 Task: Add an event with the title Second Client Appreciation Networking Reception, date '2024/05/06', time 8:50 AM to 10:50 AMand add a description: The Interview with Aman is a structured and focused conversation aimed at assessing their qualifications, skills, and suitability for a specific job role or position within the organization. The interview provides an opportunity for the hiring team to gather valuable information about the candidate's experience, abilities, and potential cultural fit., put the event into Blue category . Add location for the event as: 654 Calle de Alcalá, Madrid, Spain, logged in from the account softage.9@softage.netand send the event invitation to softage.2@softage.net with CC to  softage.3@softage.net. Set a reminder for the event 15 minutes before
Action: Mouse moved to (93, 116)
Screenshot: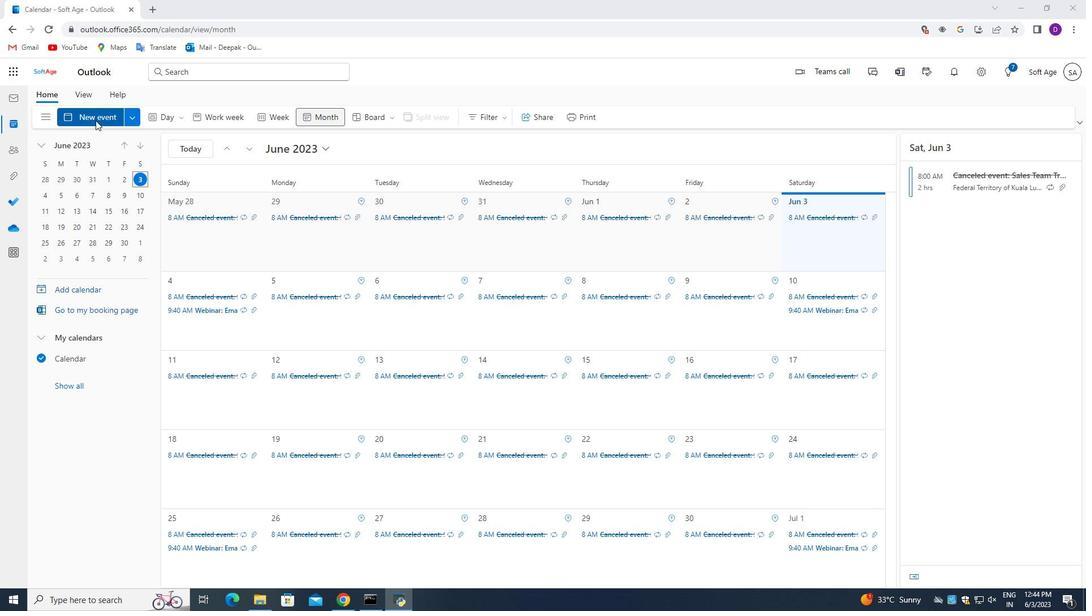 
Action: Mouse pressed left at (93, 116)
Screenshot: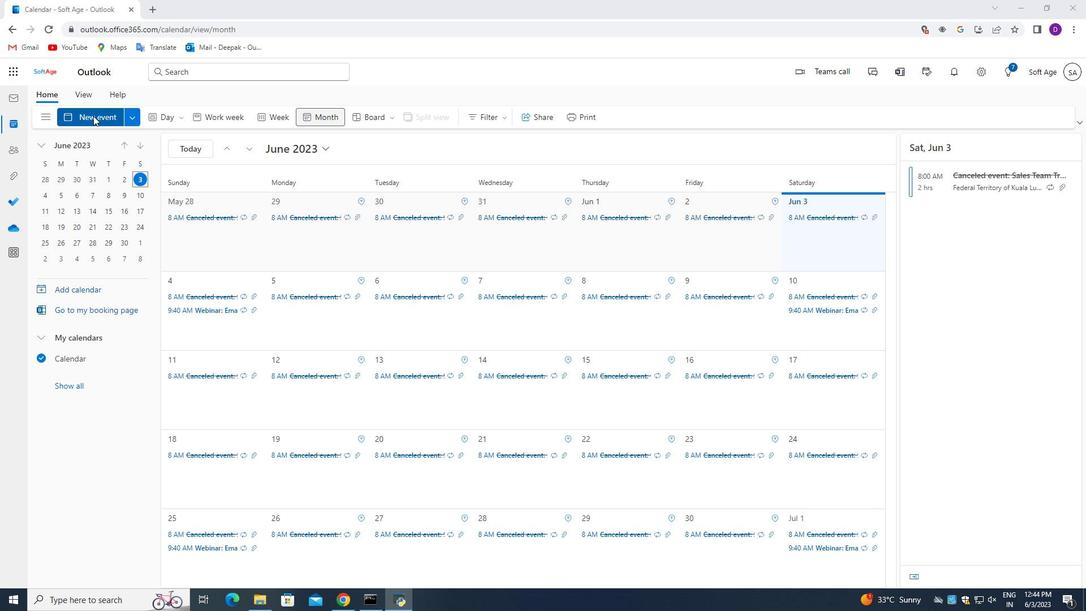 
Action: Mouse moved to (320, 194)
Screenshot: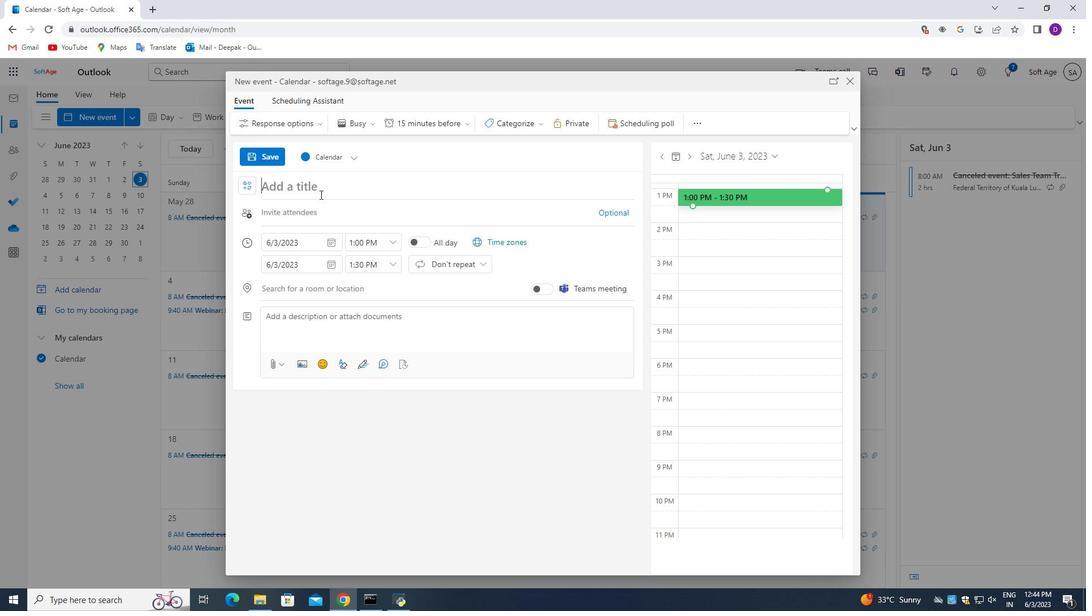 
Action: Mouse pressed left at (320, 194)
Screenshot: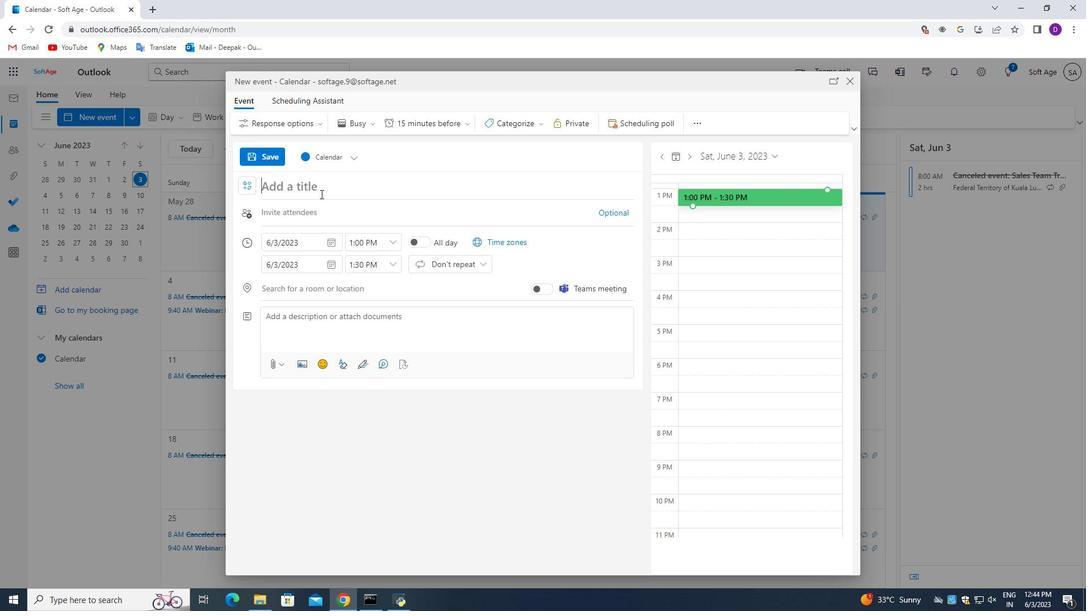 
Action: Mouse moved to (378, 394)
Screenshot: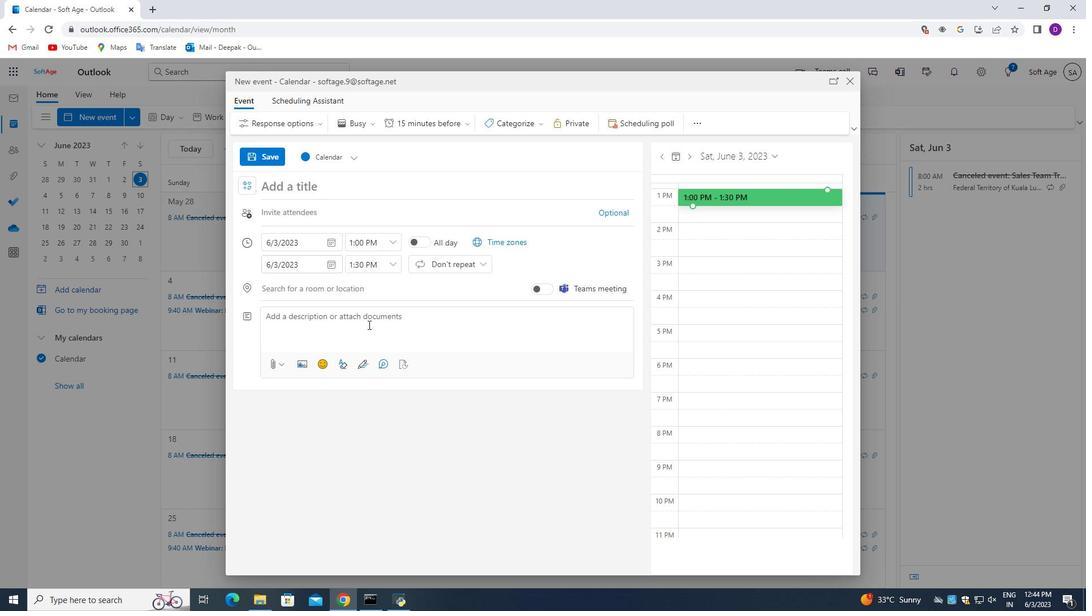 
Action: Key pressed <Key.shift_r>Second<Key.space><Key.shift_r>Cli
Screenshot: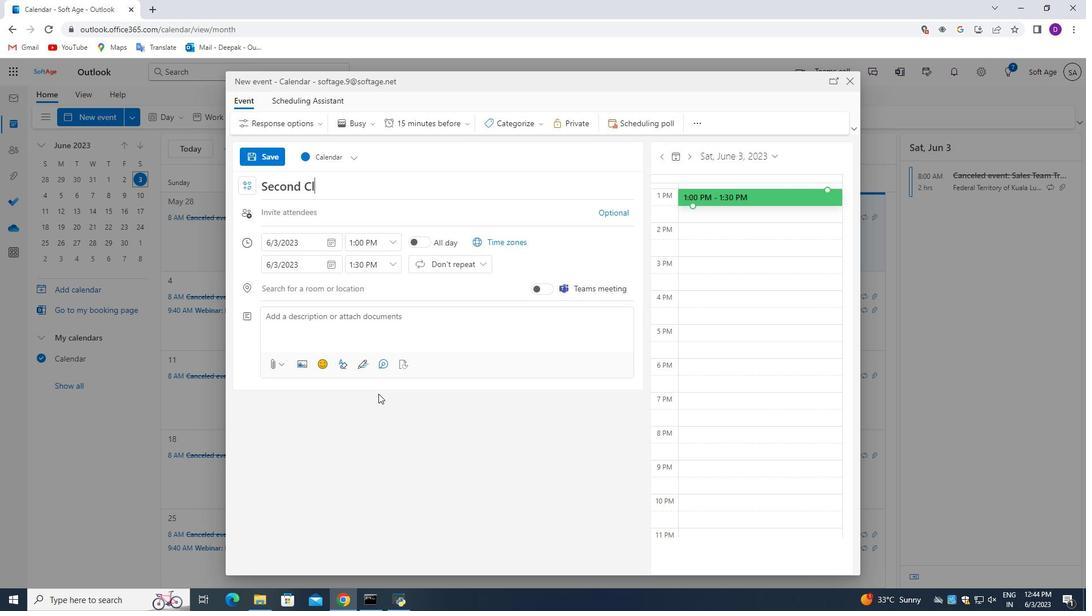 
Action: Mouse moved to (378, 394)
Screenshot: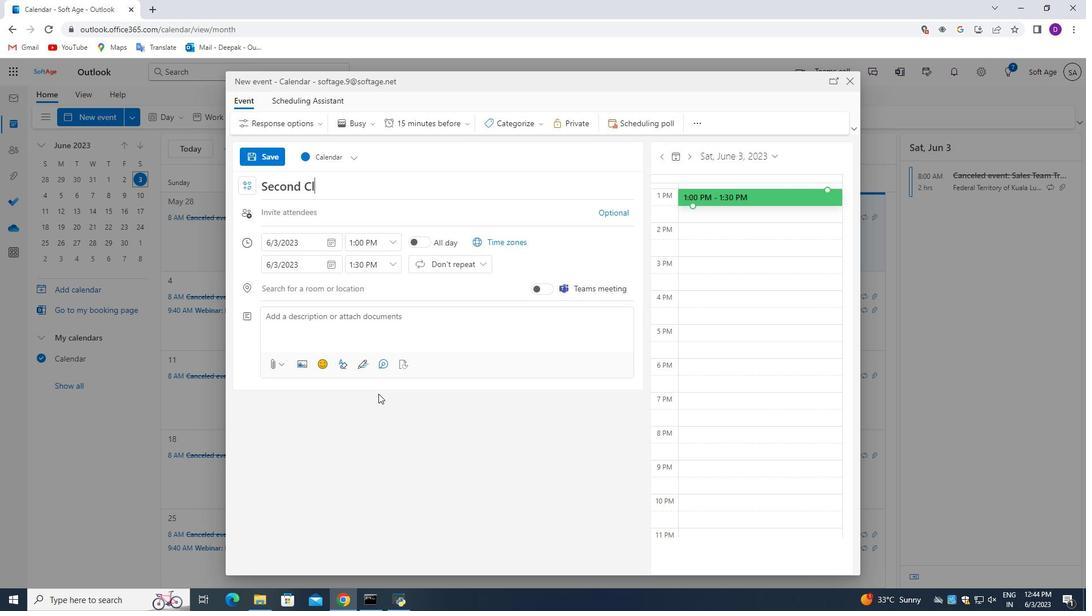 
Action: Key pressed n<Key.backspace>ent<Key.space><Key.shift_r>Appreciation<Key.space><Key.shift>Networking<Key.space><Key.shift_r>Reception
Screenshot: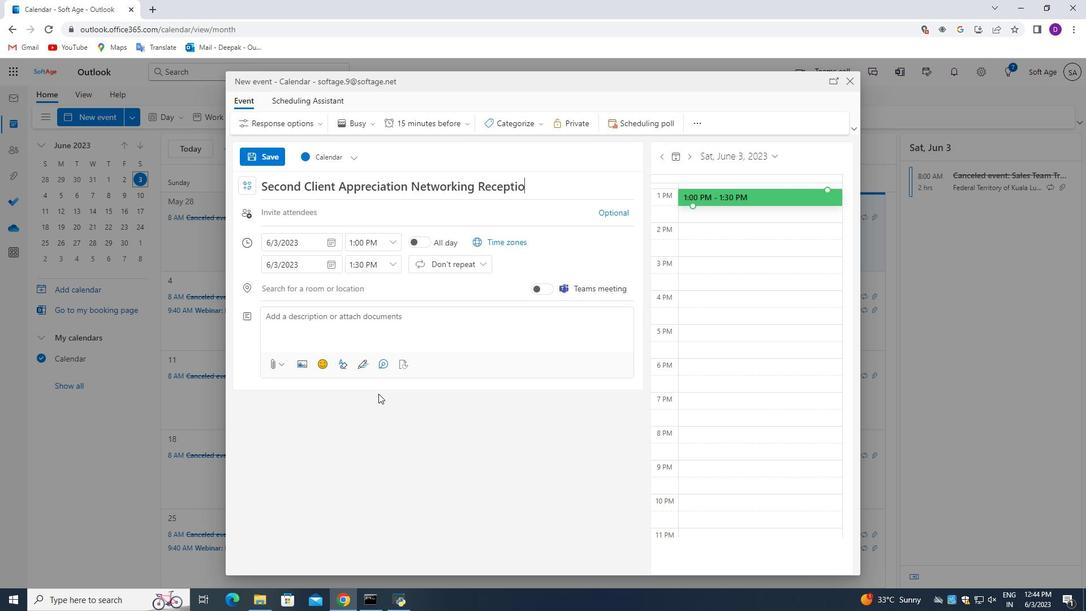 
Action: Mouse moved to (330, 245)
Screenshot: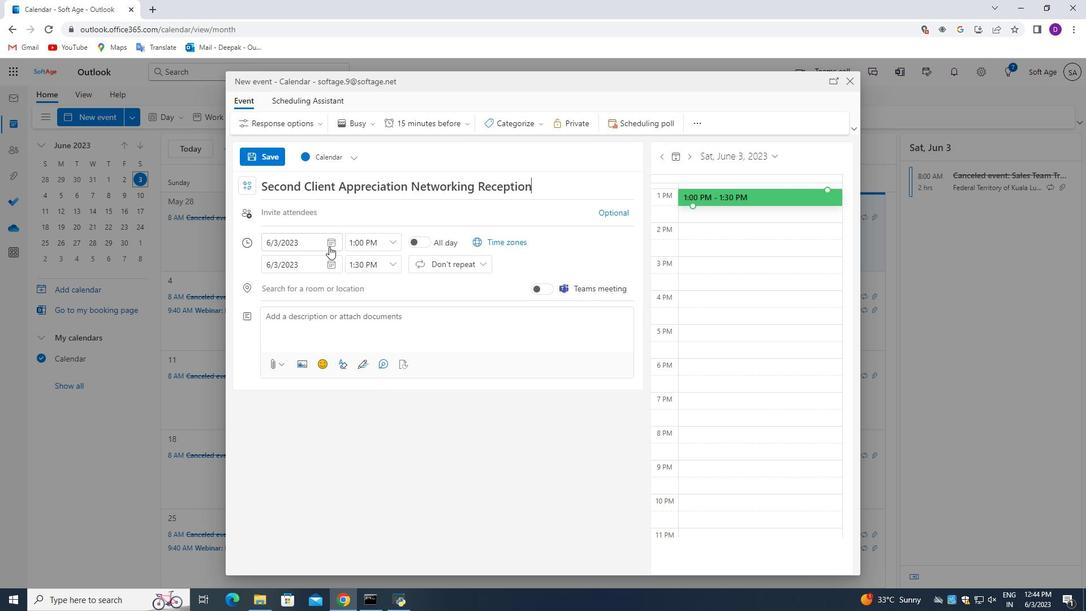 
Action: Mouse pressed left at (330, 245)
Screenshot: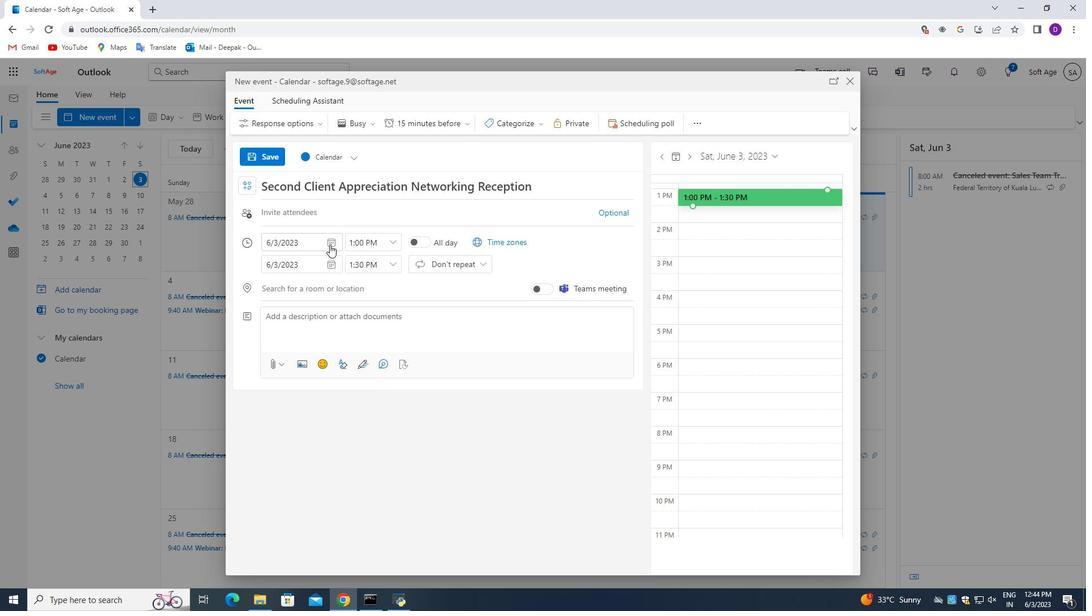 
Action: Mouse moved to (303, 268)
Screenshot: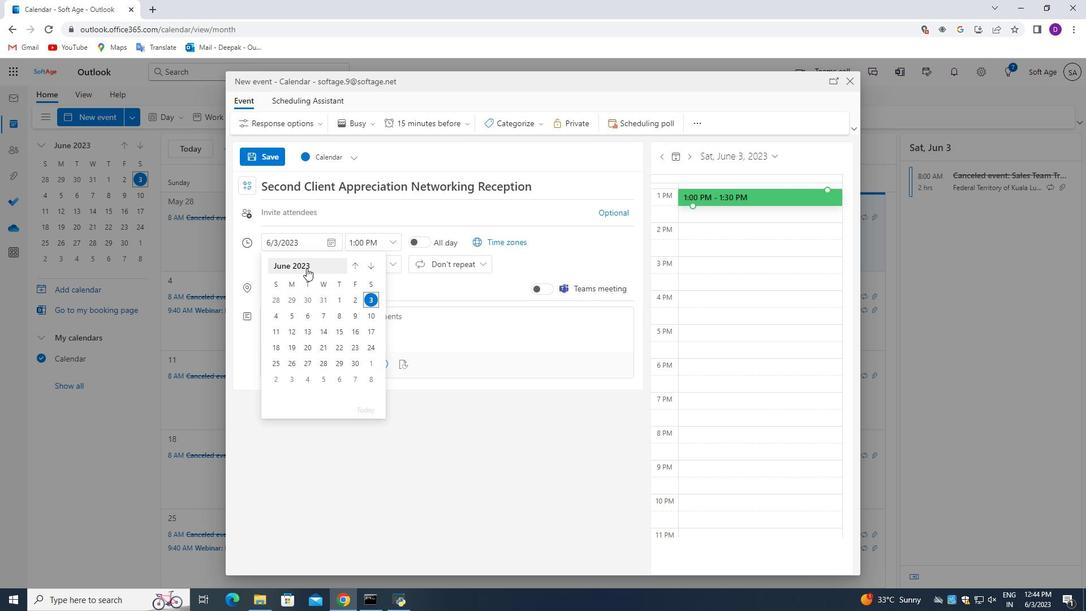 
Action: Mouse pressed left at (303, 268)
Screenshot: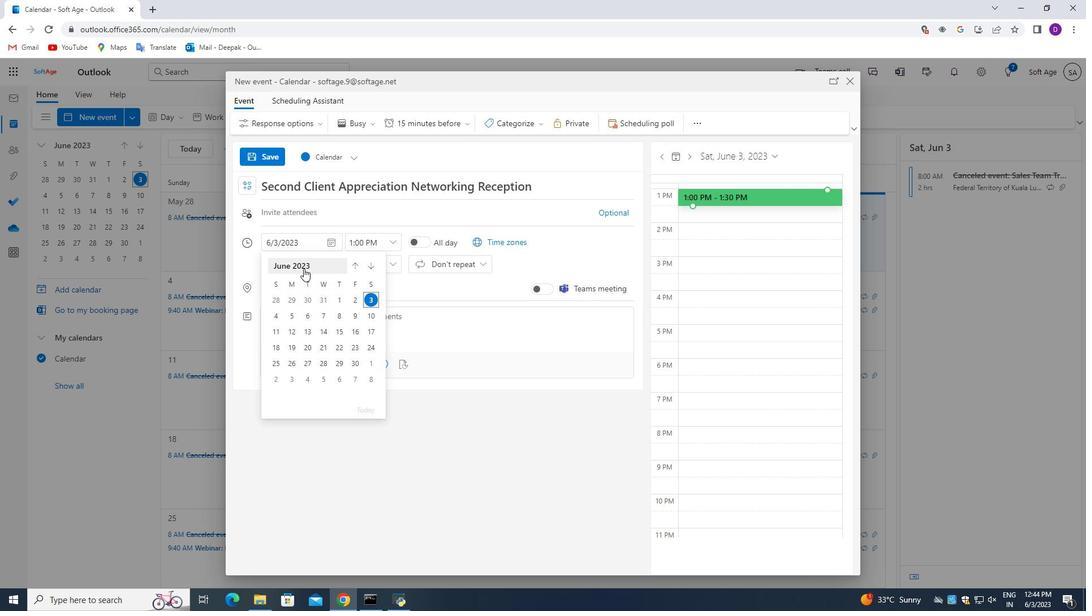 
Action: Mouse moved to (370, 268)
Screenshot: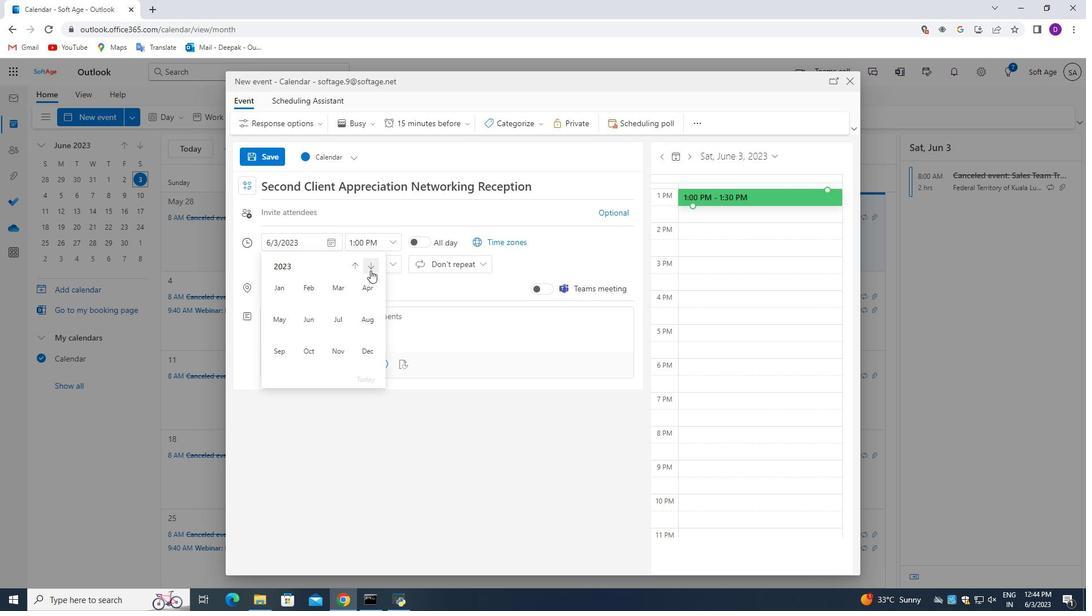 
Action: Mouse pressed left at (370, 268)
Screenshot: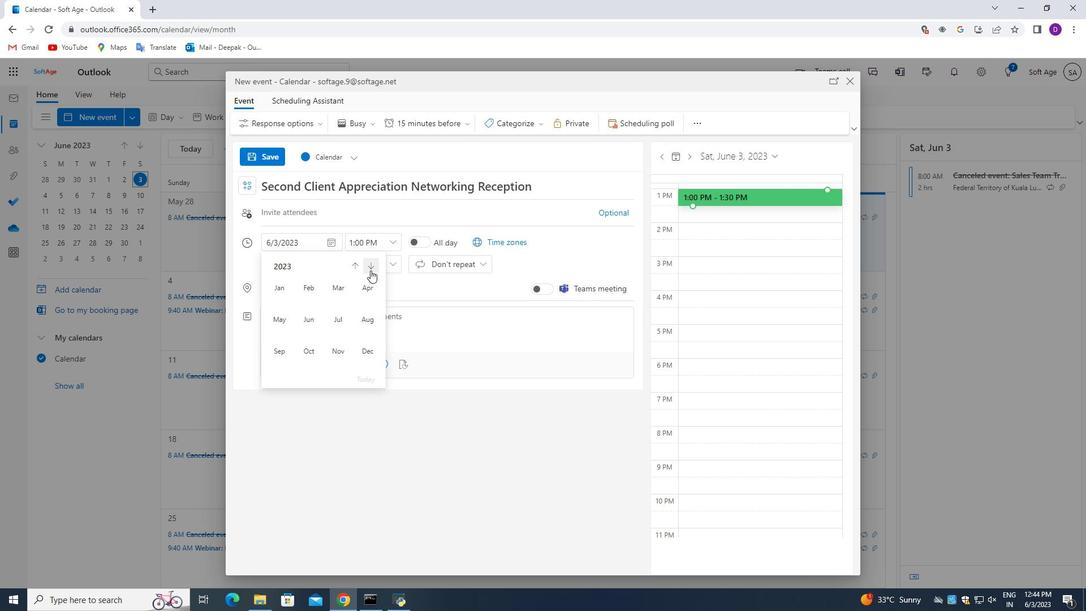 
Action: Mouse moved to (280, 320)
Screenshot: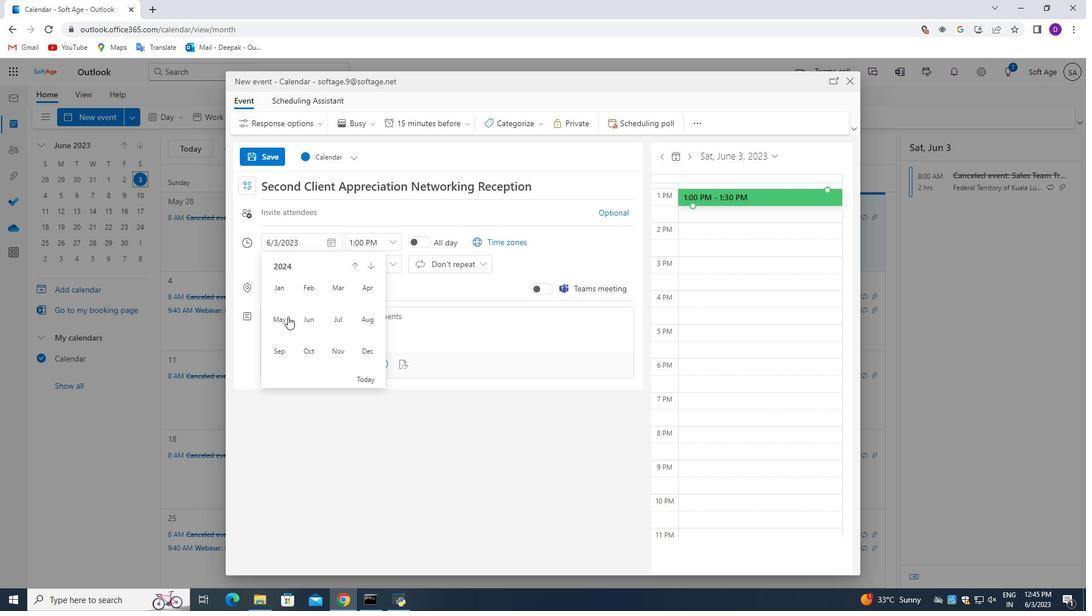 
Action: Mouse pressed left at (280, 320)
Screenshot: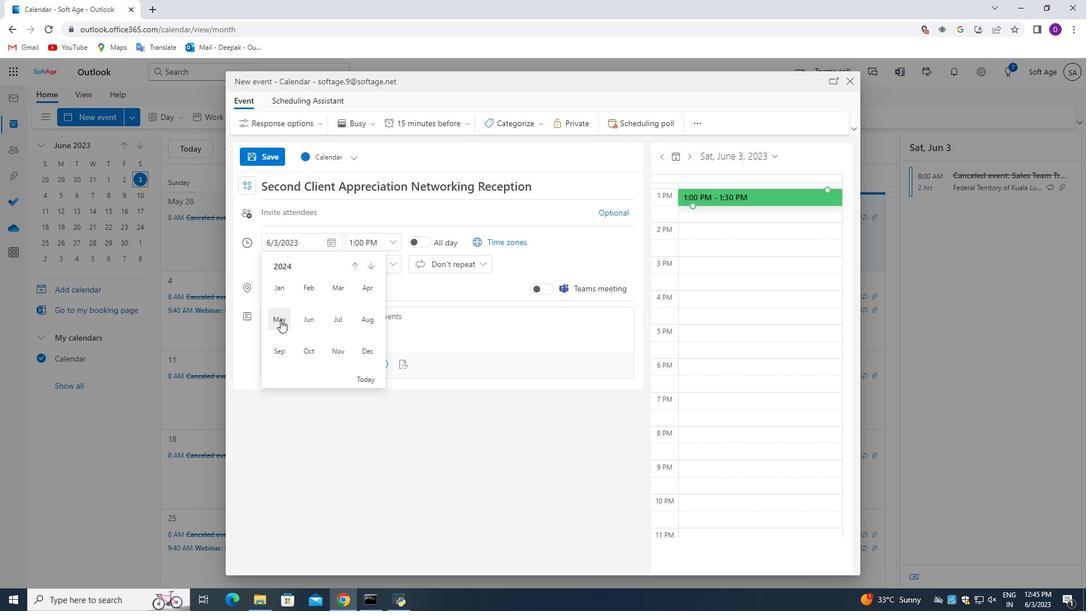 
Action: Mouse moved to (292, 318)
Screenshot: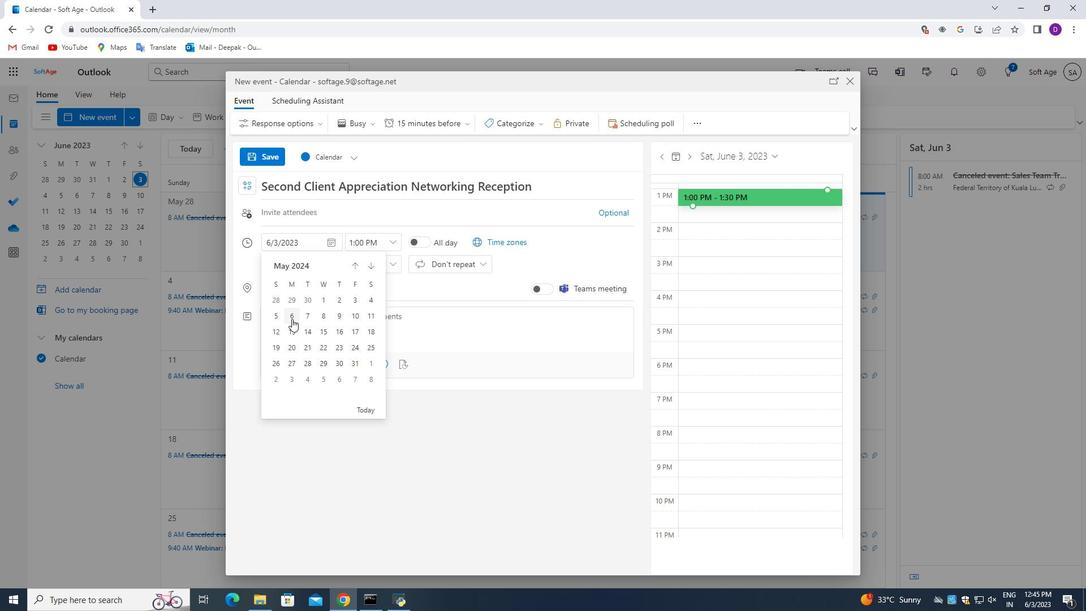 
Action: Mouse pressed left at (292, 318)
Screenshot: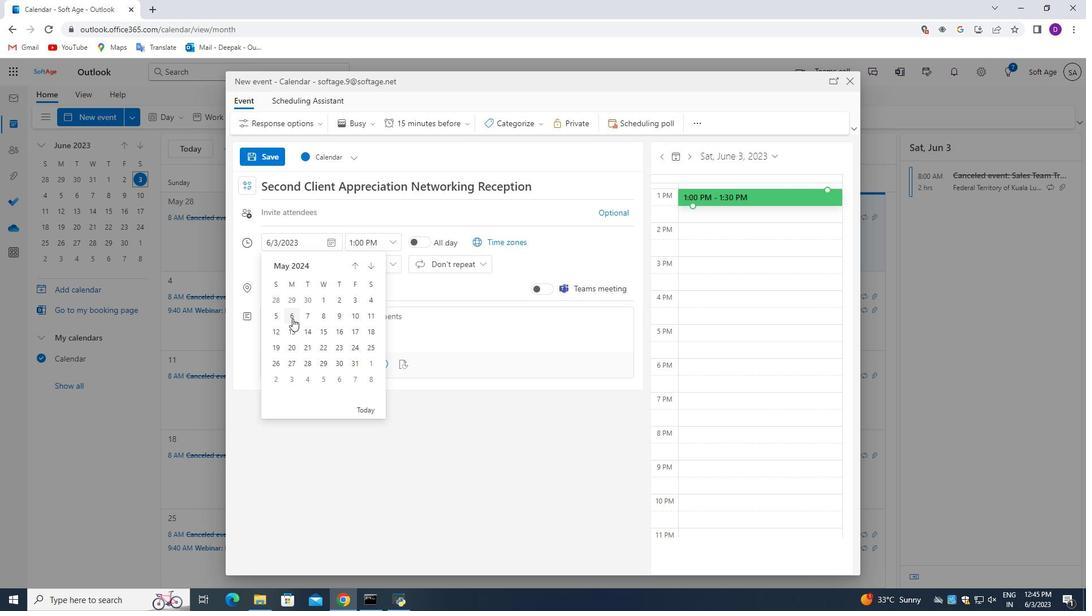 
Action: Mouse moved to (361, 242)
Screenshot: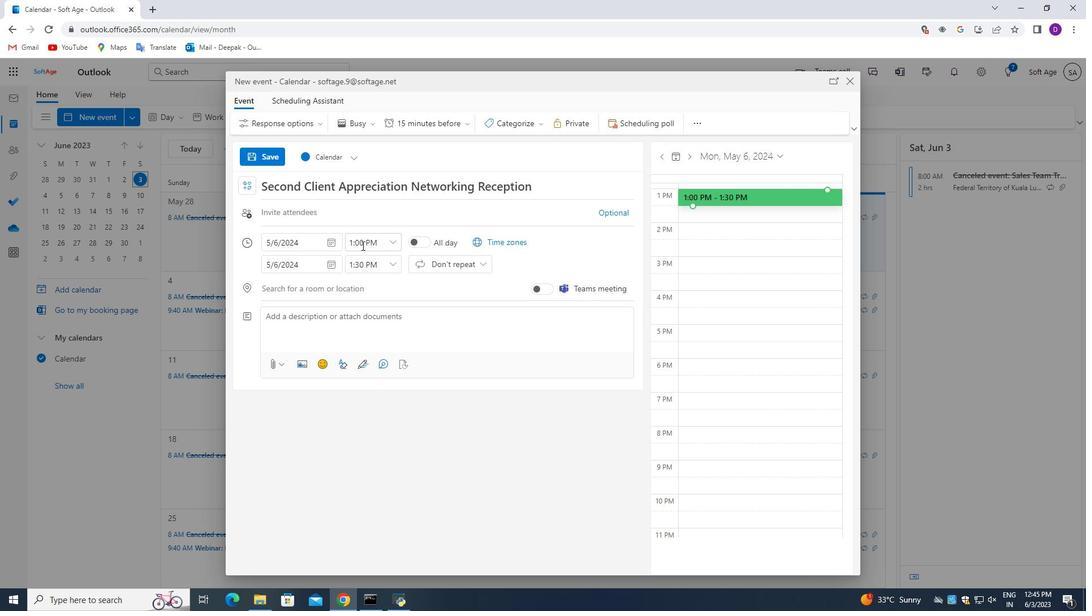 
Action: Mouse pressed left at (361, 242)
Screenshot: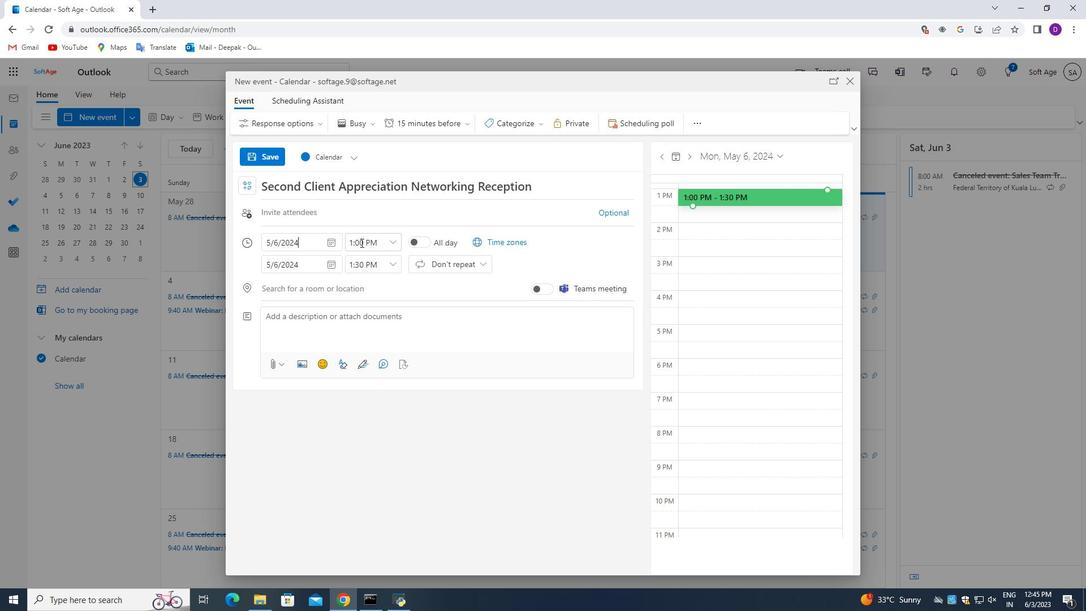 
Action: Mouse pressed left at (361, 242)
Screenshot: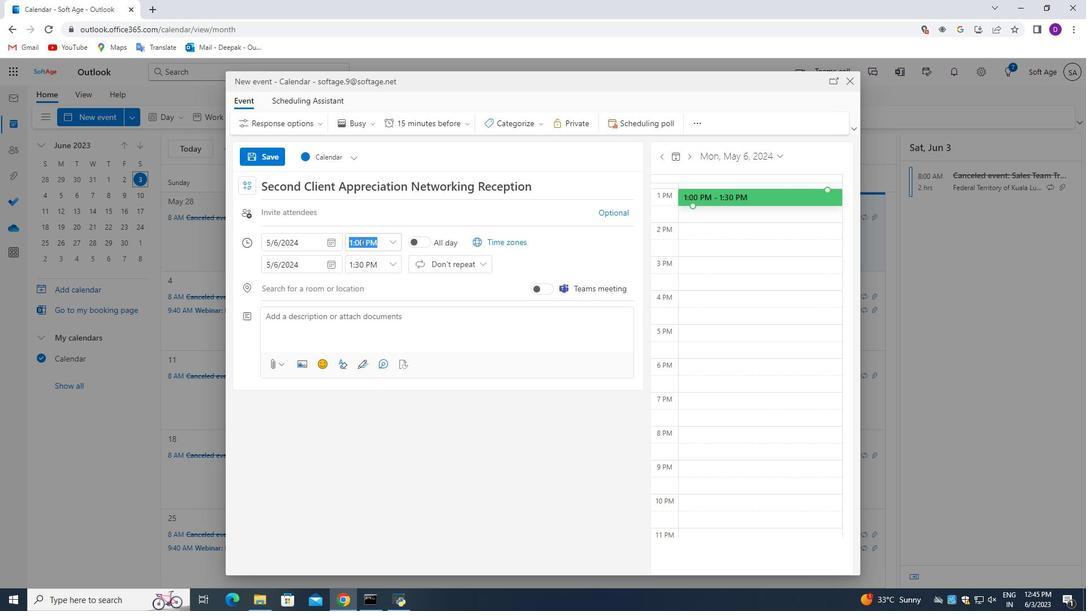 
Action: Mouse moved to (353, 243)
Screenshot: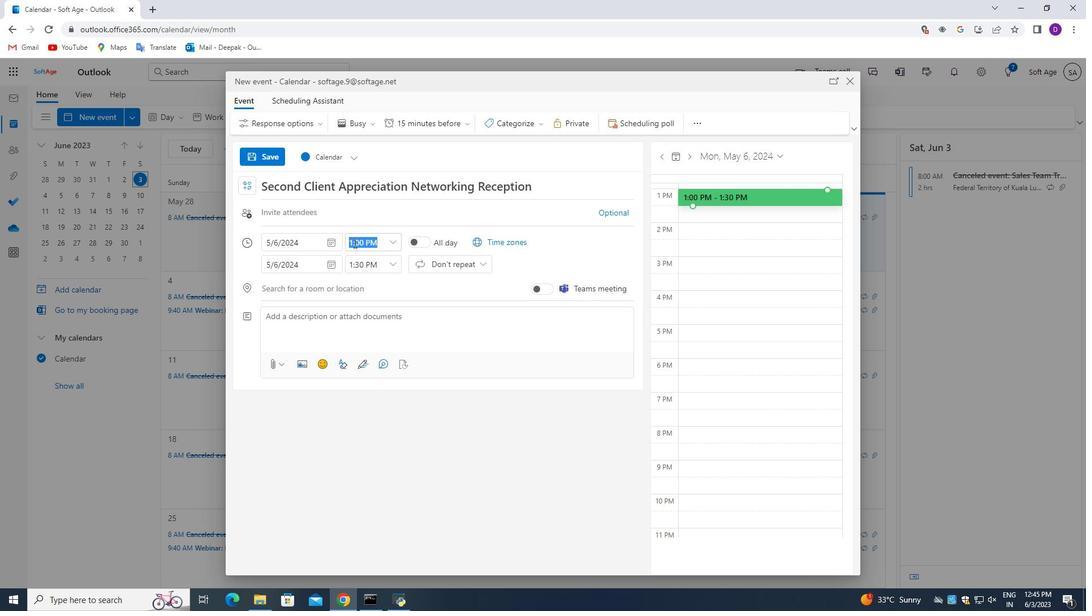 
Action: Mouse pressed left at (353, 243)
Screenshot: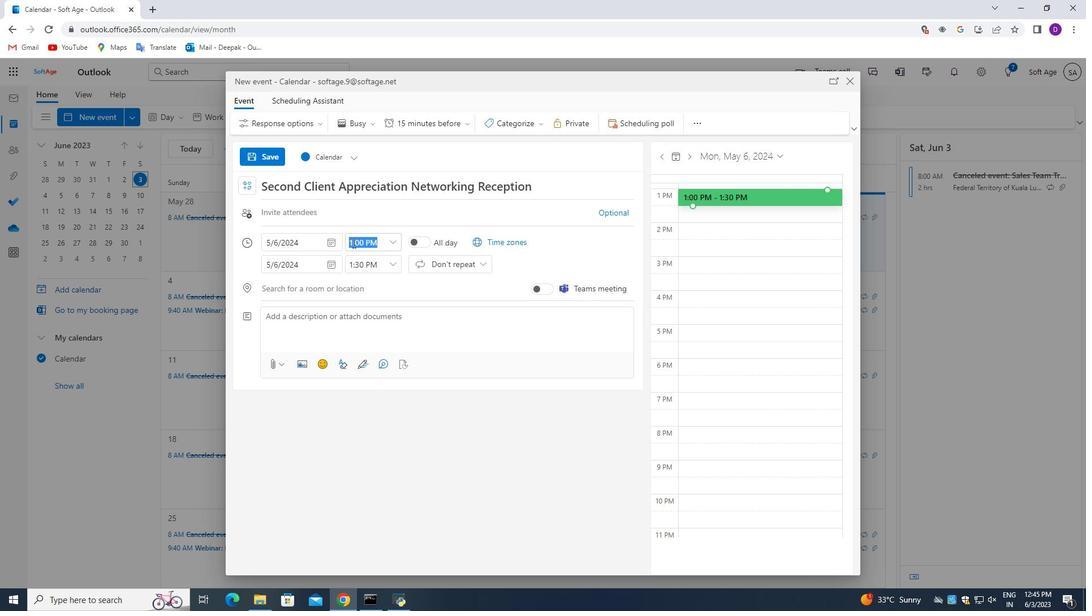 
Action: Mouse moved to (374, 259)
Screenshot: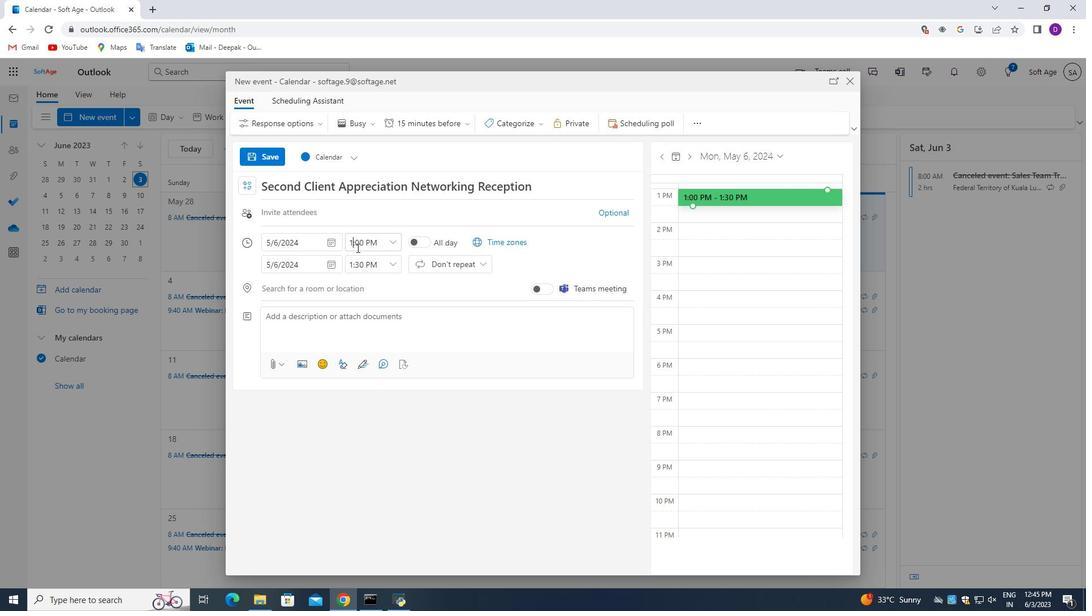
Action: Key pressed <Key.backspace>8
Screenshot: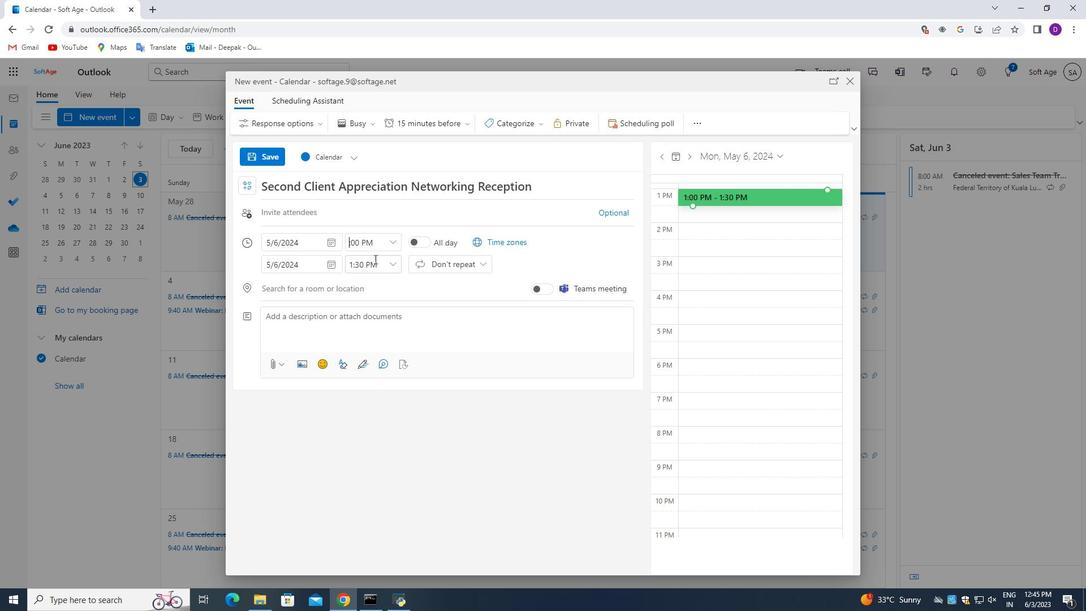 
Action: Mouse moved to (360, 243)
Screenshot: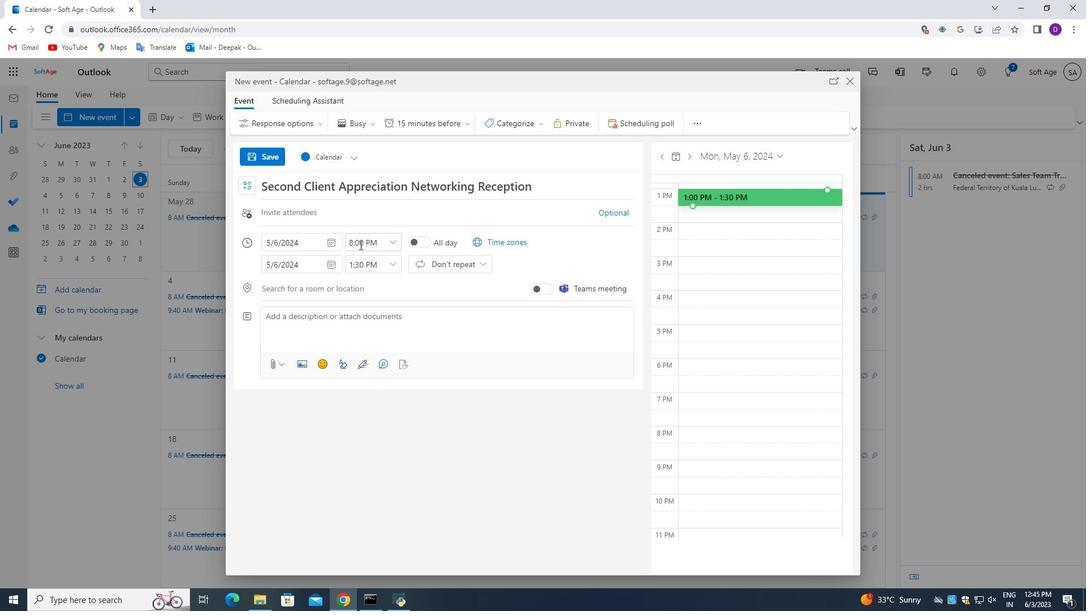 
Action: Mouse pressed left at (360, 243)
Screenshot: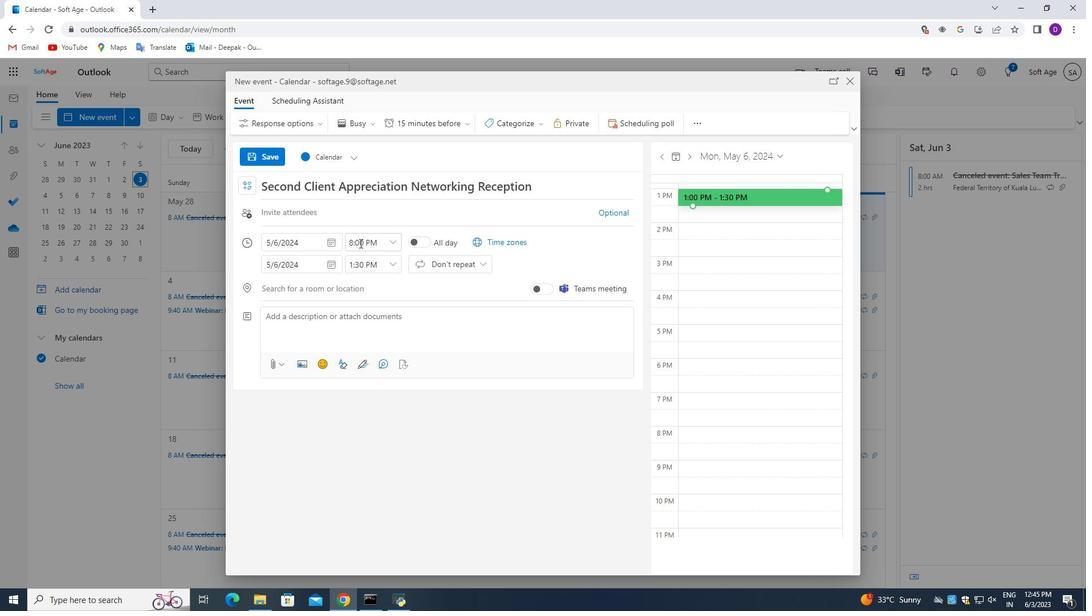 
Action: Mouse moved to (360, 242)
Screenshot: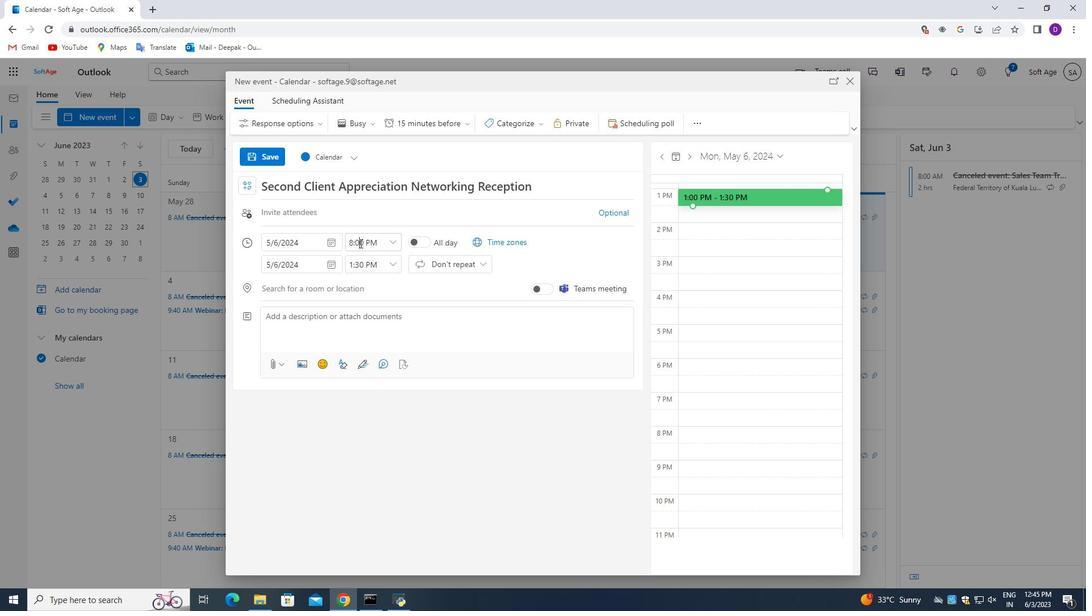
Action: Key pressed <Key.backspace>5
Screenshot: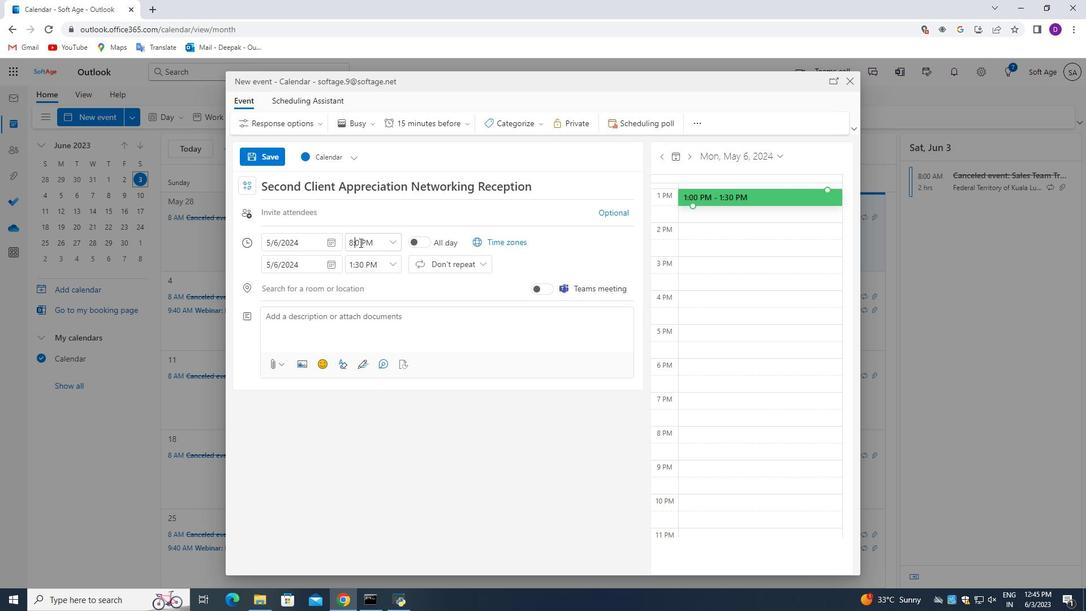 
Action: Mouse moved to (373, 242)
Screenshot: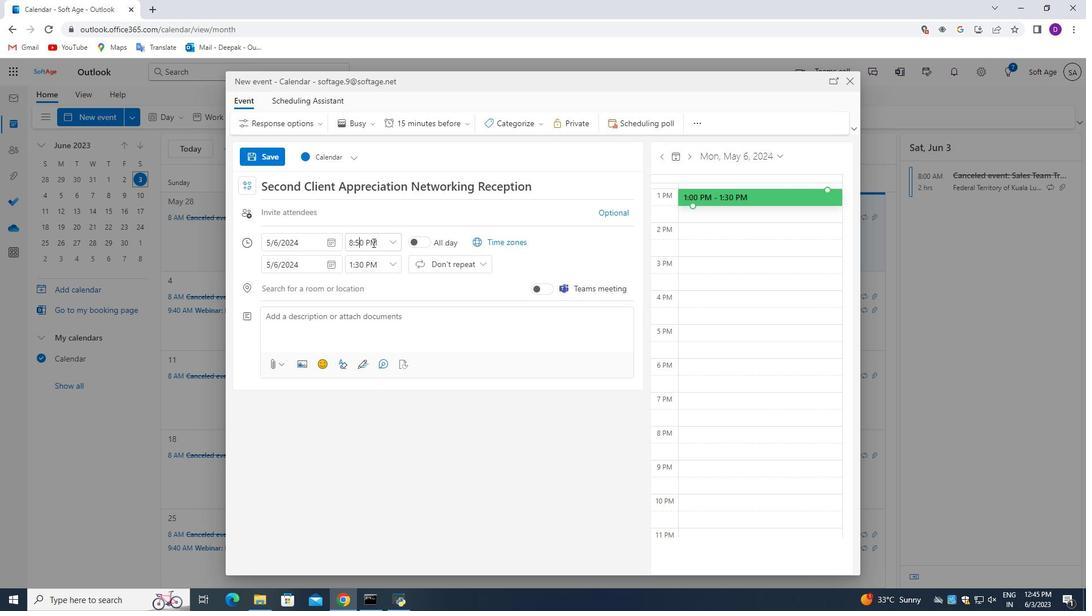 
Action: Mouse pressed left at (373, 242)
Screenshot: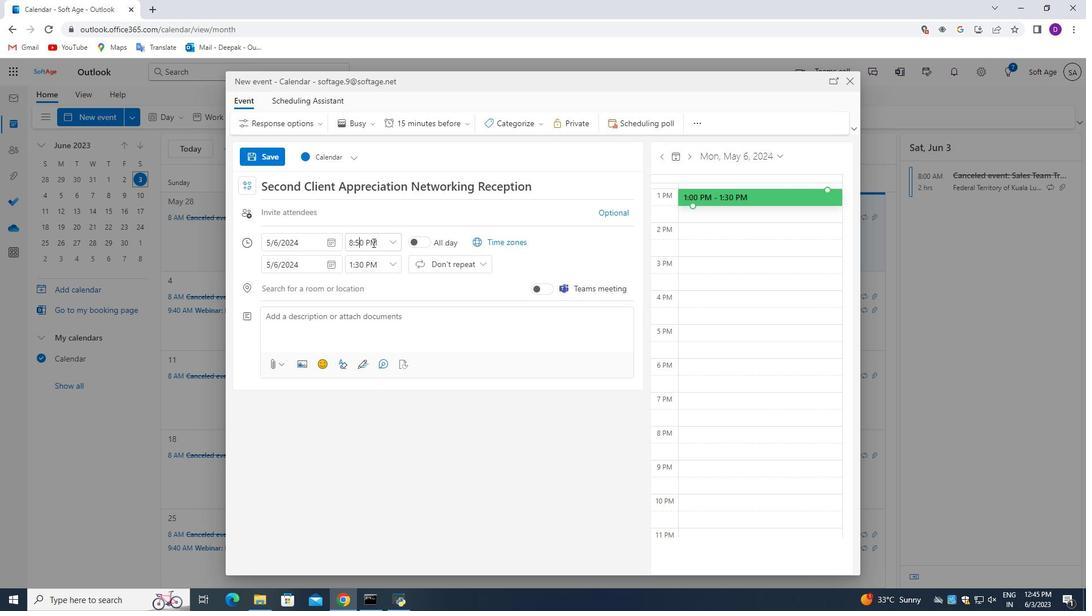 
Action: Key pressed <Key.backspace><Key.shift>A
Screenshot: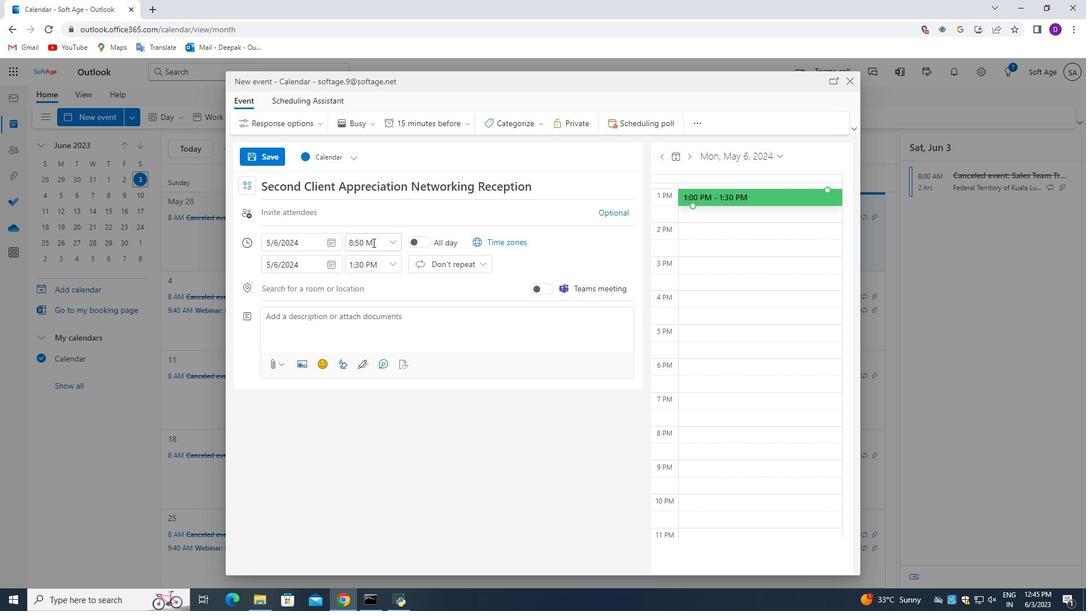 
Action: Mouse moved to (352, 264)
Screenshot: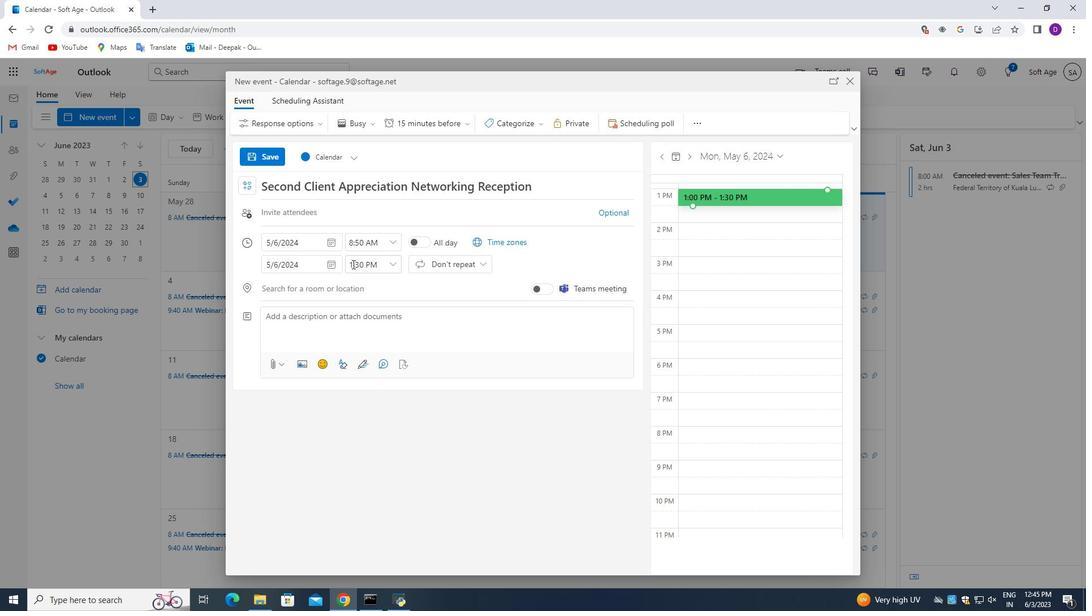 
Action: Mouse pressed left at (352, 264)
Screenshot: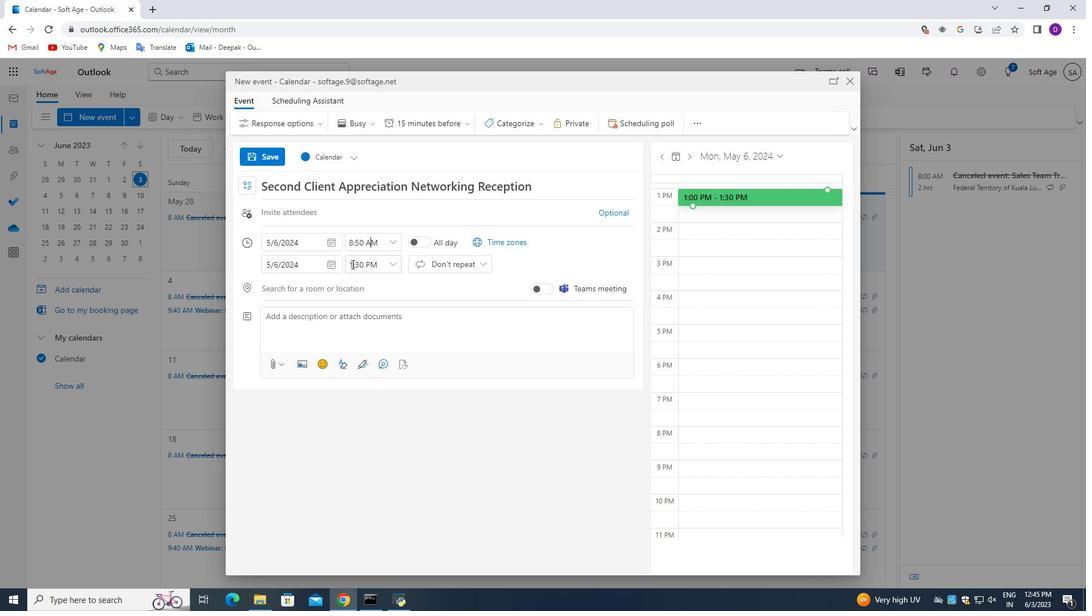 
Action: Mouse pressed left at (352, 264)
Screenshot: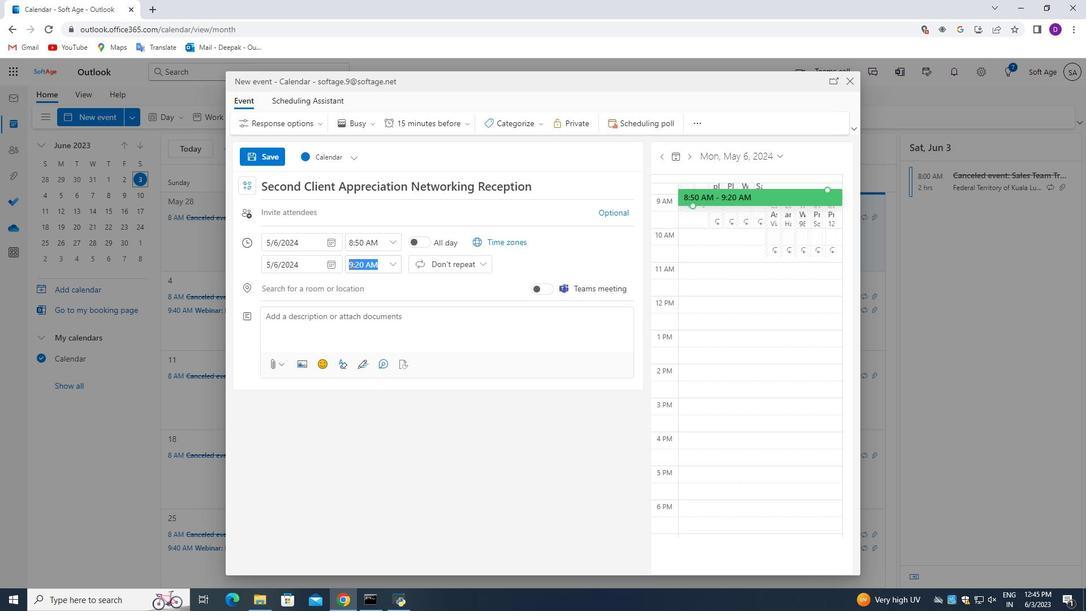 
Action: Mouse moved to (350, 262)
Screenshot: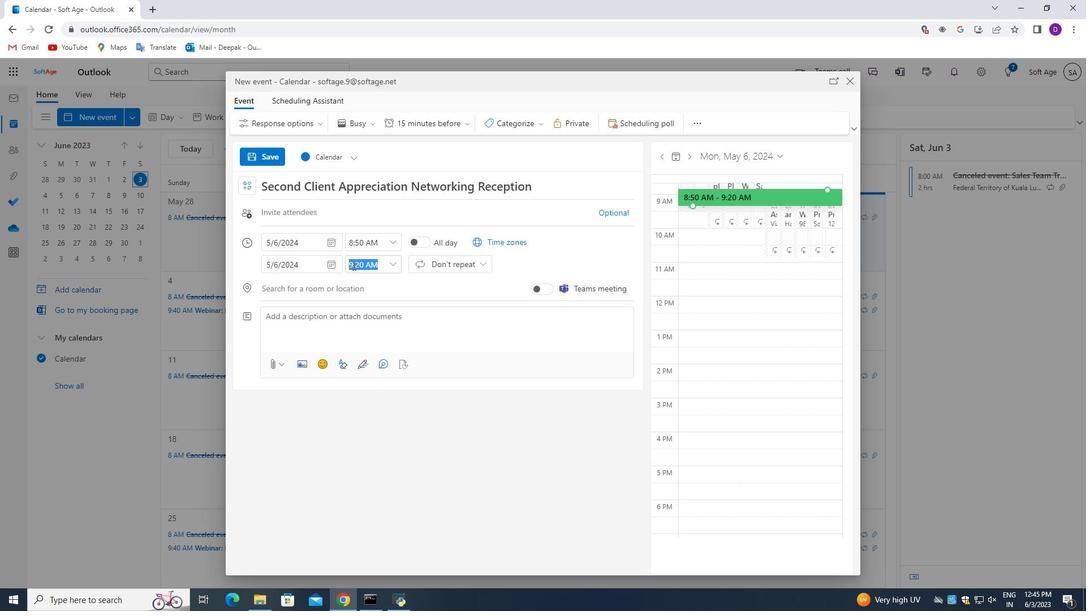 
Action: Mouse pressed left at (350, 262)
Screenshot: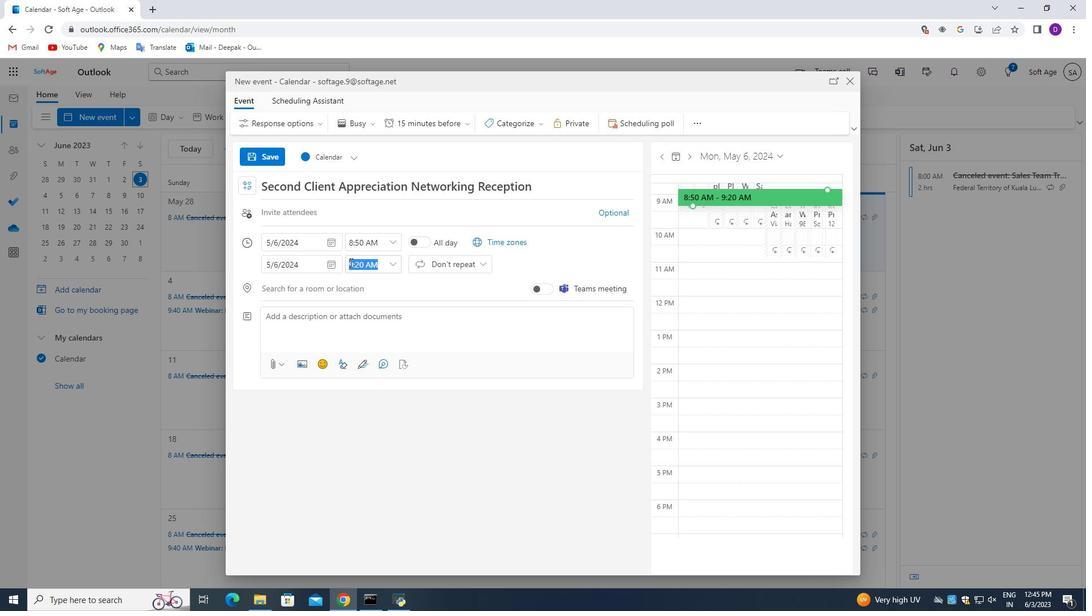 
Action: Mouse moved to (354, 266)
Screenshot: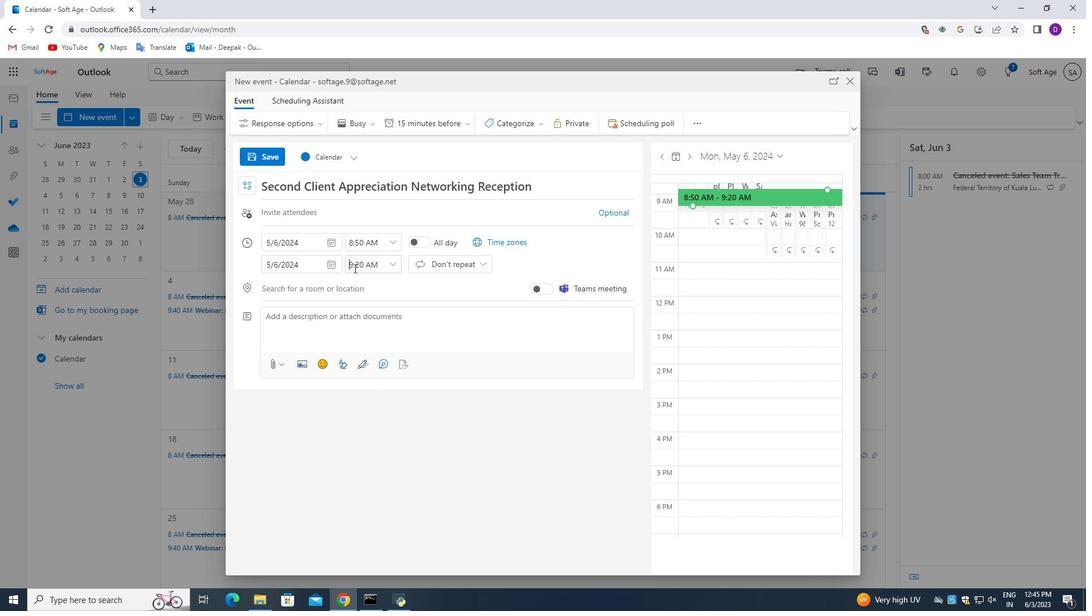 
Action: Key pressed <Key.right><Key.backspace>10<Key.right><Key.right><Key.backspace>5
Screenshot: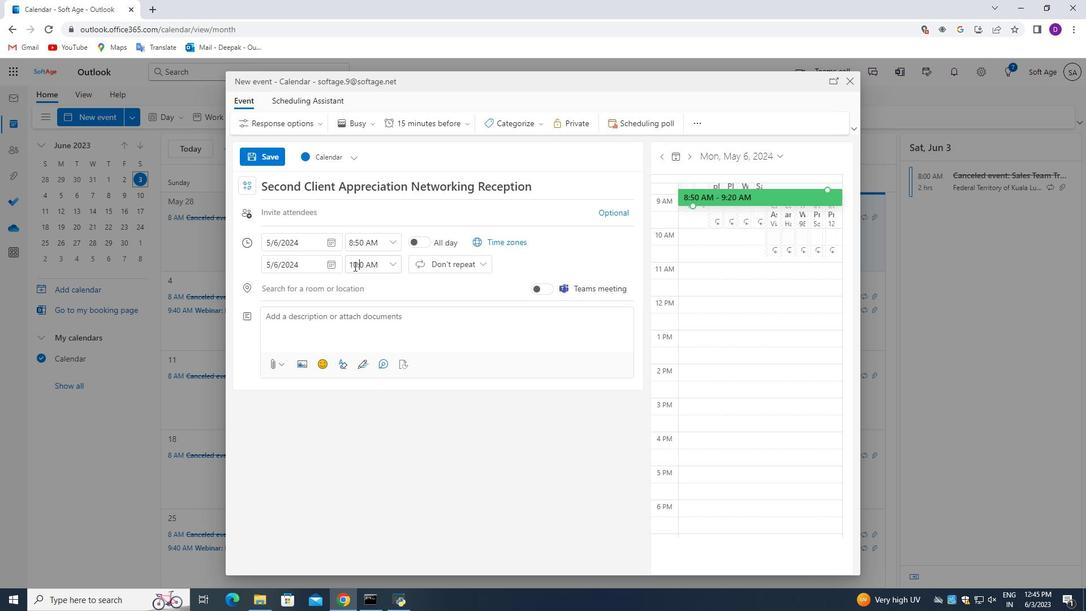
Action: Mouse moved to (341, 322)
Screenshot: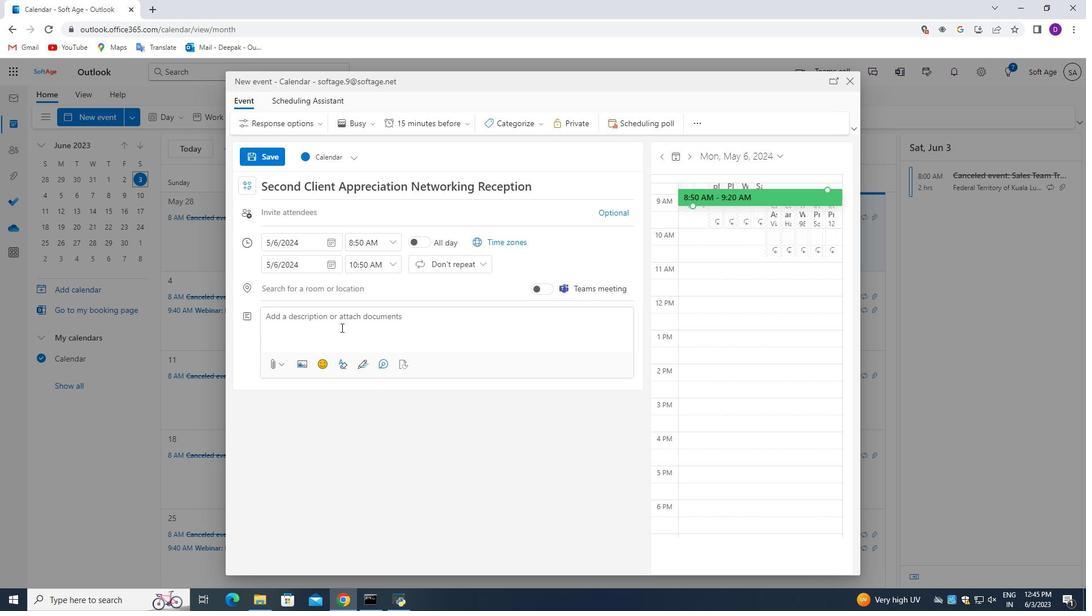 
Action: Mouse pressed left at (341, 322)
Screenshot: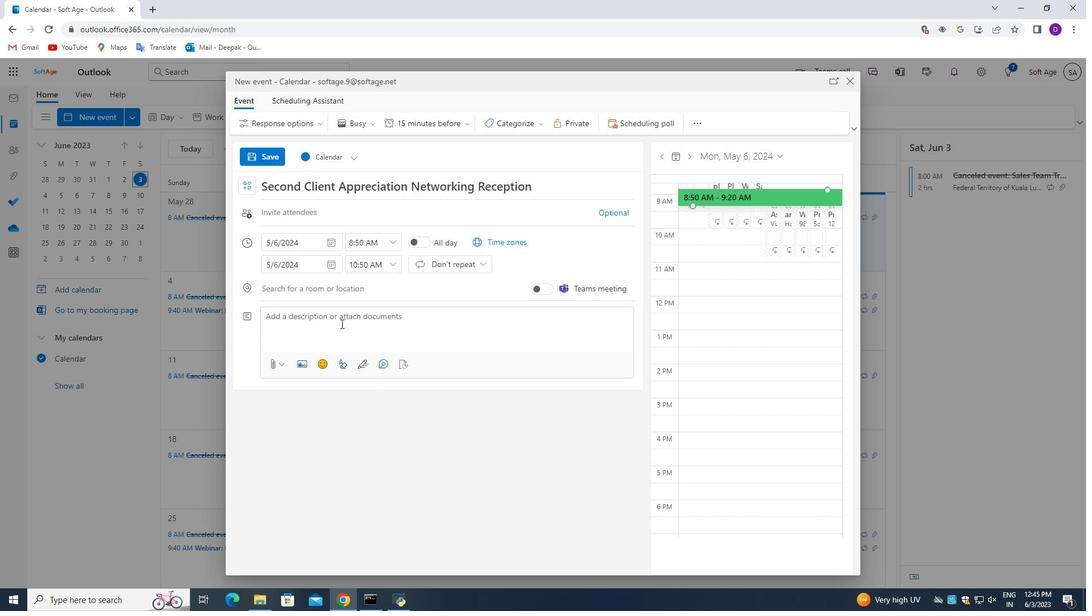 
Action: Mouse moved to (354, 442)
Screenshot: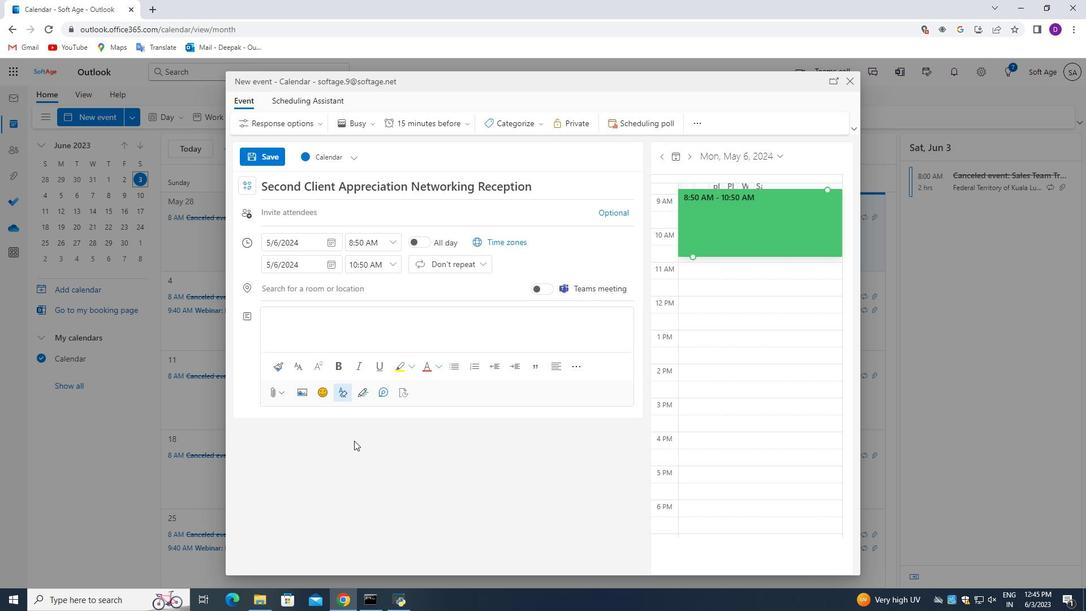 
Action: Key pressed <Key.shift_r>The<Key.space><Key.shift>Interview<Key.space>with<Key.space><Key.space>a<Key.space>man<Key.space>is<Key.space>sturctured<Key.space><Key.backspace><Key.backspace><Key.backspace><Key.backspace><Key.backspace><Key.backspace><Key.backspace><Key.backspace><Key.backspace><Key.backspace><Key.backspace>stu<Key.backspace>ructured<Key.space>and<Key.space>focused<Key.space>conversation<Key.space><Key.backspace><Key.space>aimed<Key.space>at<Key.space>assessing<Key.space>their<Key.space>qualifications,<Key.space>skills,<Key.space>and<Key.space>suitavility<Key.space>for<Key.space>a<Key.space><Key.backspace><Key.backspace><Key.backspace><Key.backspace><Key.backspace><Key.backspace><Key.backspace><Key.backspace><Key.backspace><Key.backspace><Key.backspace><Key.backspace><Key.backspace><Key.backspace><Key.backspace><Key.backspace><Key.backspace><Key.backspace>suitav<Key.backspace>bility<Key.space>for<Key.space>a<Key.space>specific<Key.space>fob<Key.space>role<Key.space>or<Key.space>position<Key.space>within<Key.space>the<Key.space>organizaton.<Key.space><Key.shift_r>The<Key.space>interview<Key.space>provides<Key.space>an<Key.space>opportunity<Key.space>for<Key.space>the<Key.space>hiring<Key.space>team<Key.space>to<Key.space>gather<Key.space>valuable<Key.space>information<Key.space>about<Key.space>the<Key.space>candidate's<Key.space>experience,<Key.space>abilities.<Key.space>and<Key.space>potential<Key.space>cultural<Key.space>fit.
Screenshot: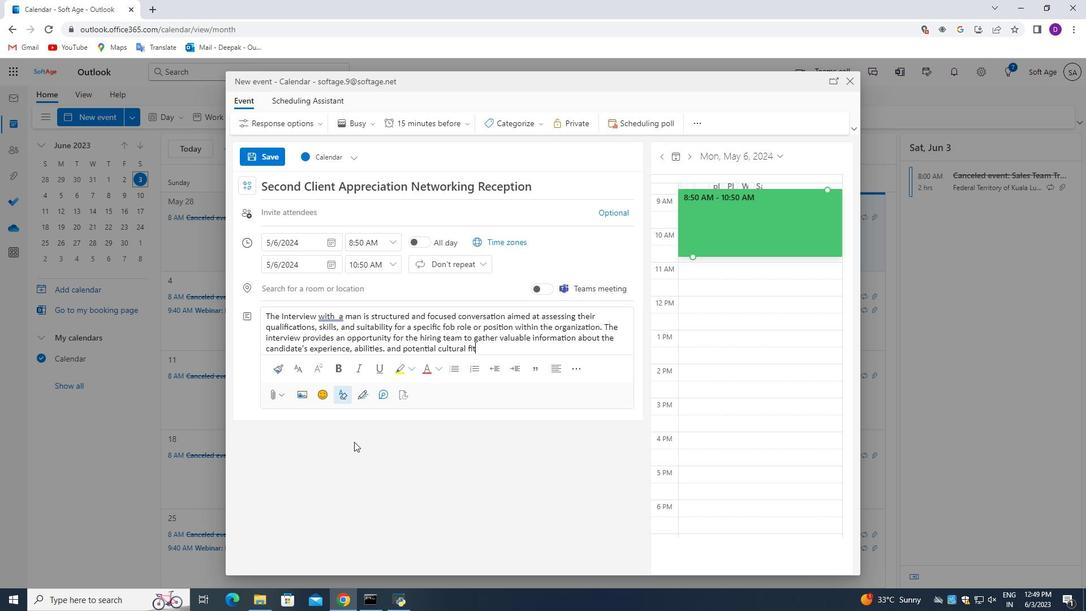 
Action: Mouse moved to (539, 126)
Screenshot: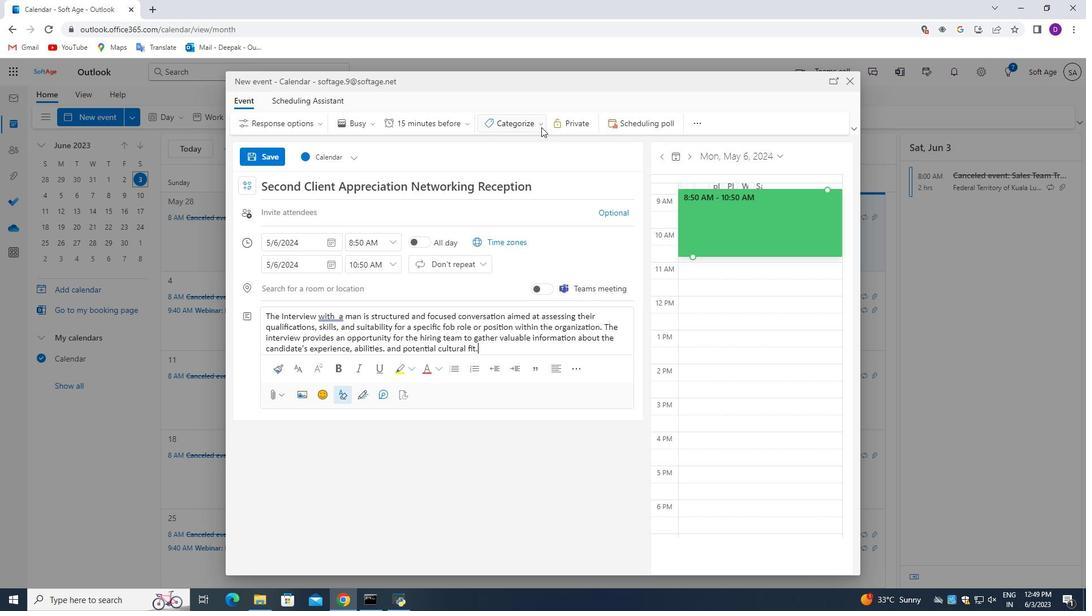 
Action: Mouse pressed left at (539, 126)
Screenshot: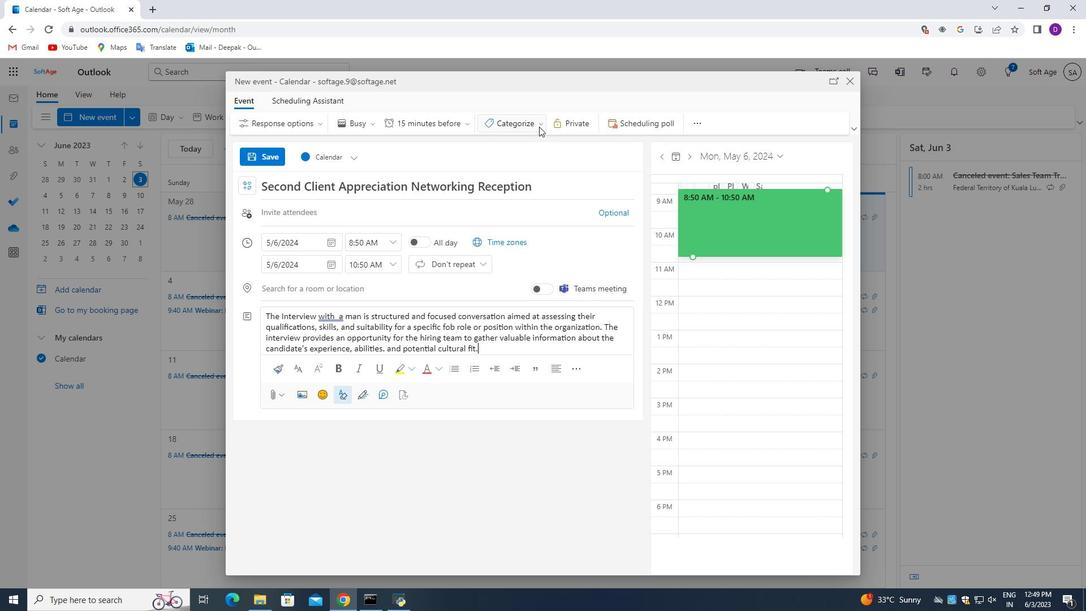 
Action: Mouse moved to (536, 150)
Screenshot: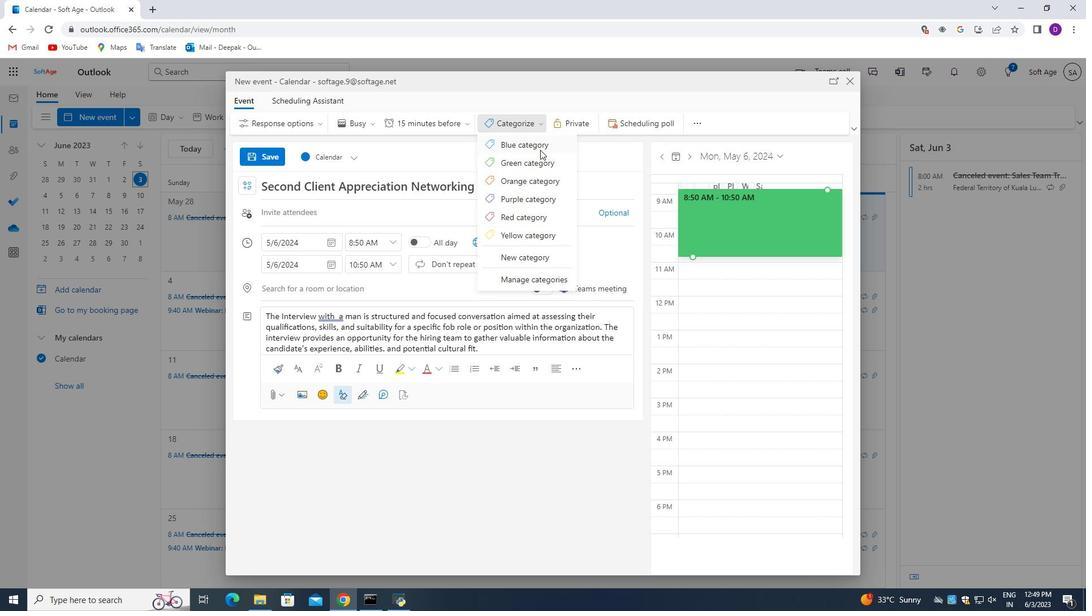 
Action: Mouse pressed left at (536, 150)
Screenshot: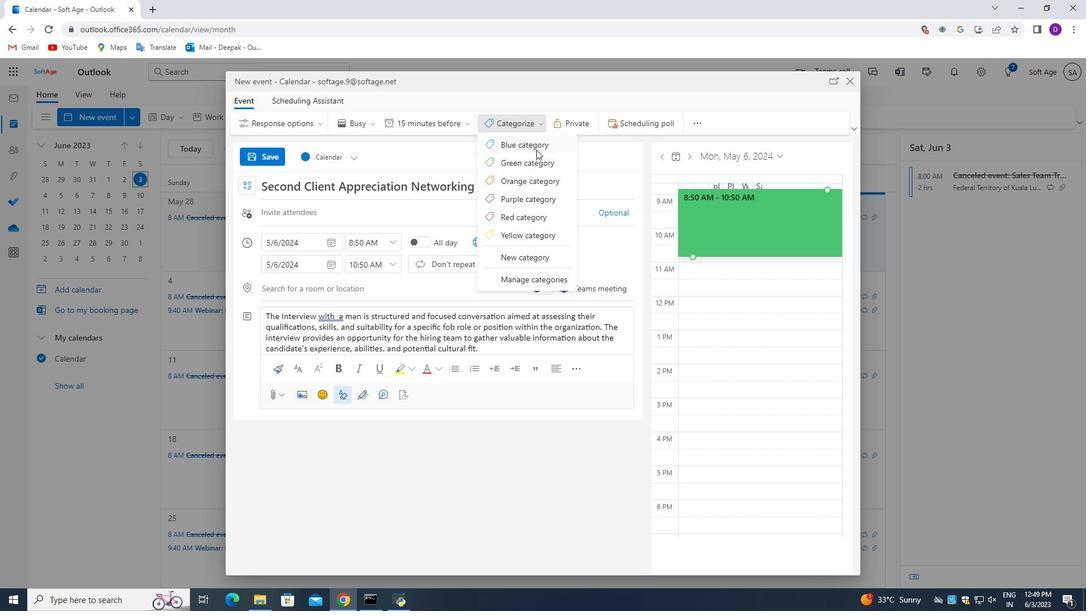 
Action: Mouse moved to (309, 289)
Screenshot: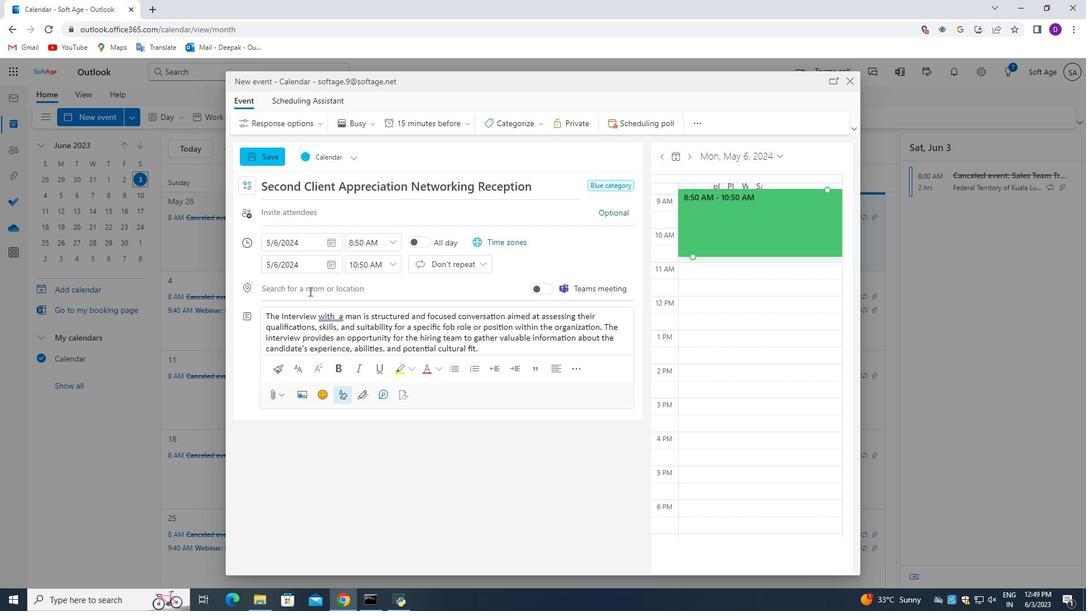 
Action: Mouse pressed left at (309, 289)
Screenshot: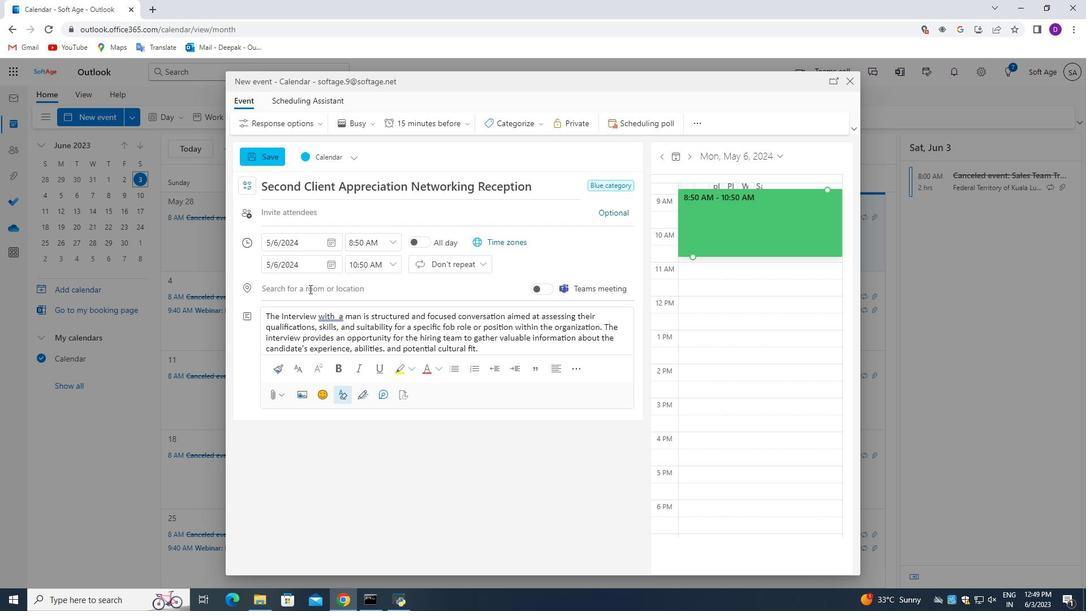 
Action: Mouse moved to (351, 434)
Screenshot: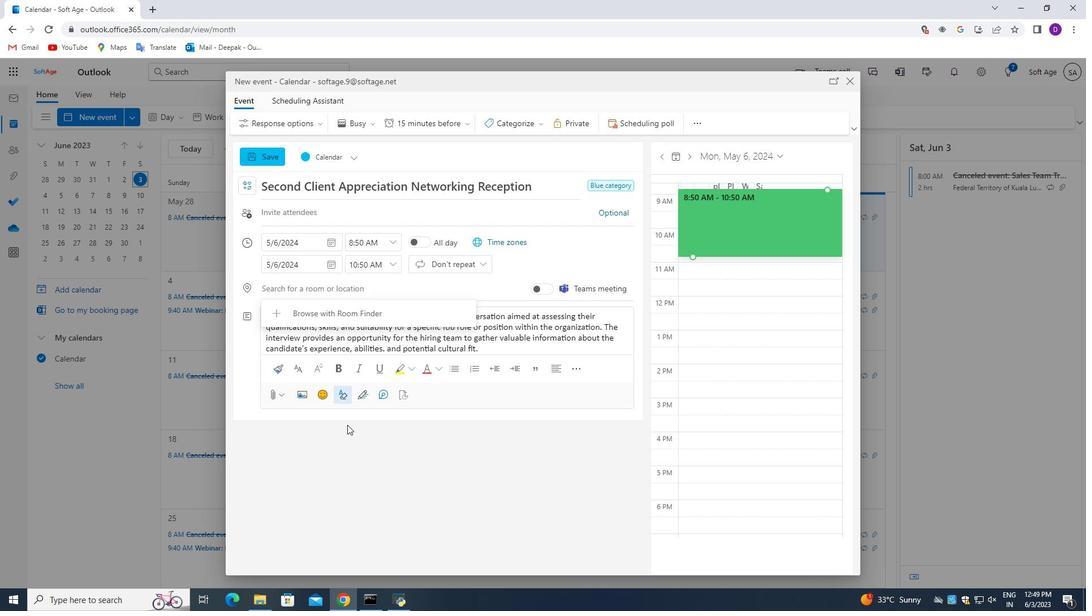 
Action: Key pressed 654<Key.space><Key.shift_r>Calle<Key.space>de<Key.space><Key.shift_r>Alcala.<Key.space><Key.shift>Madrid,<Key.space><Key.shift_r>Spain
Screenshot: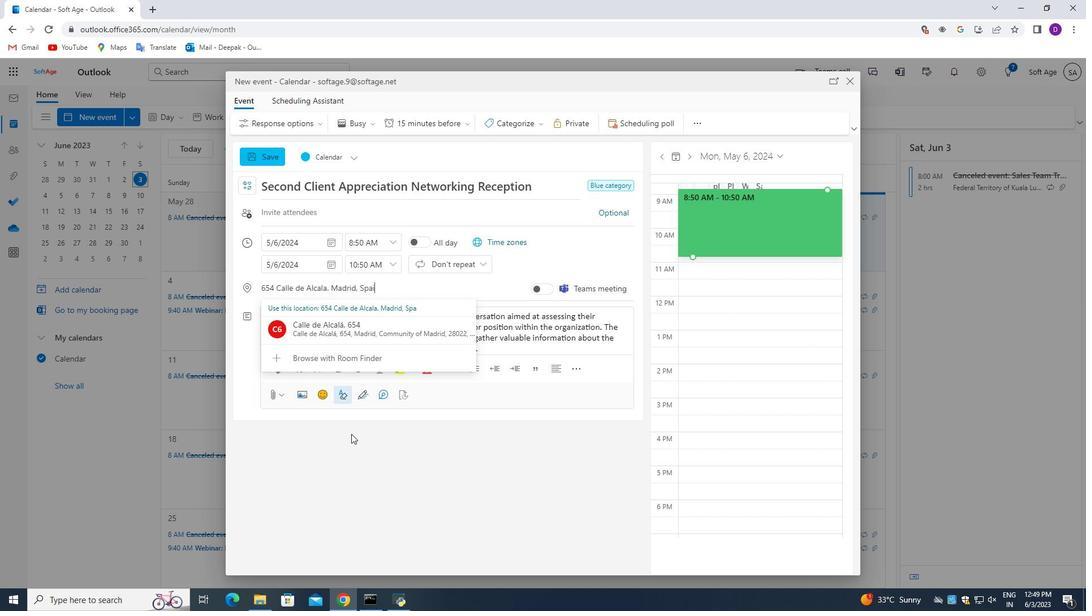 
Action: Mouse moved to (397, 458)
Screenshot: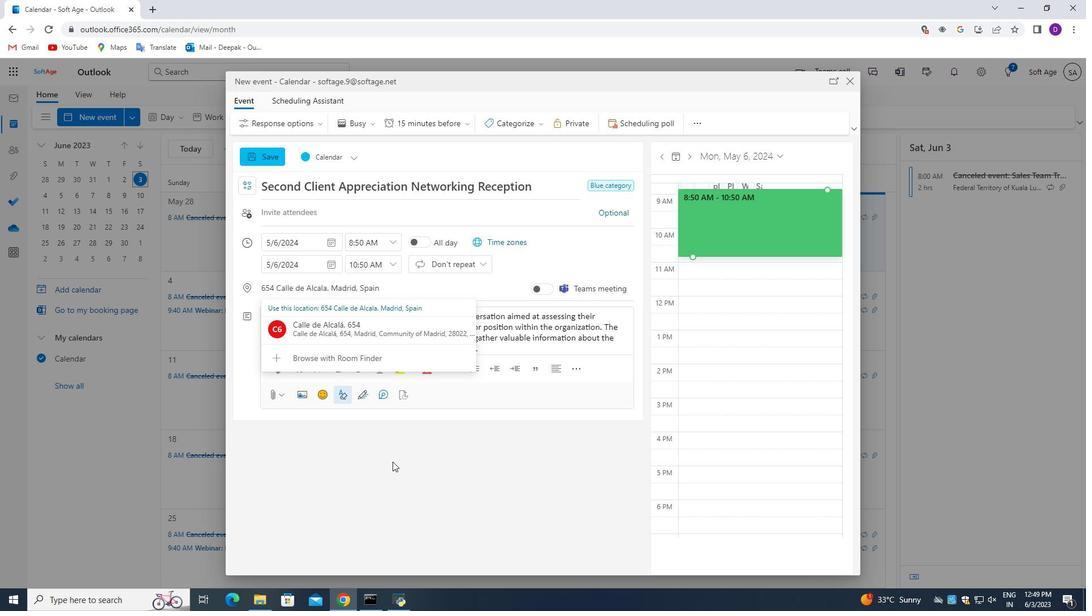 
Action: Mouse pressed left at (397, 458)
Screenshot: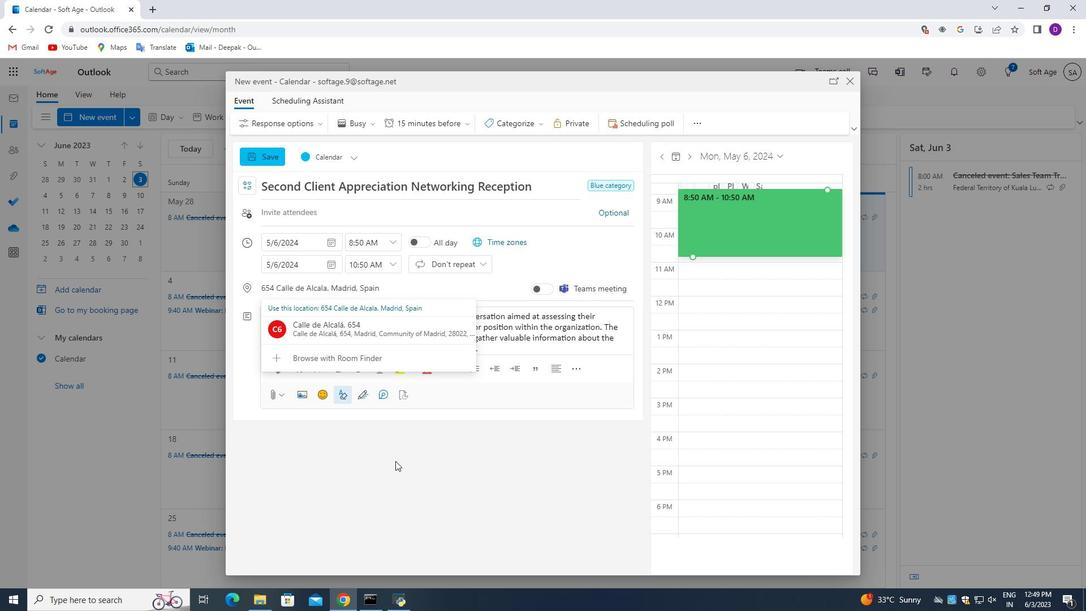 
Action: Mouse moved to (301, 214)
Screenshot: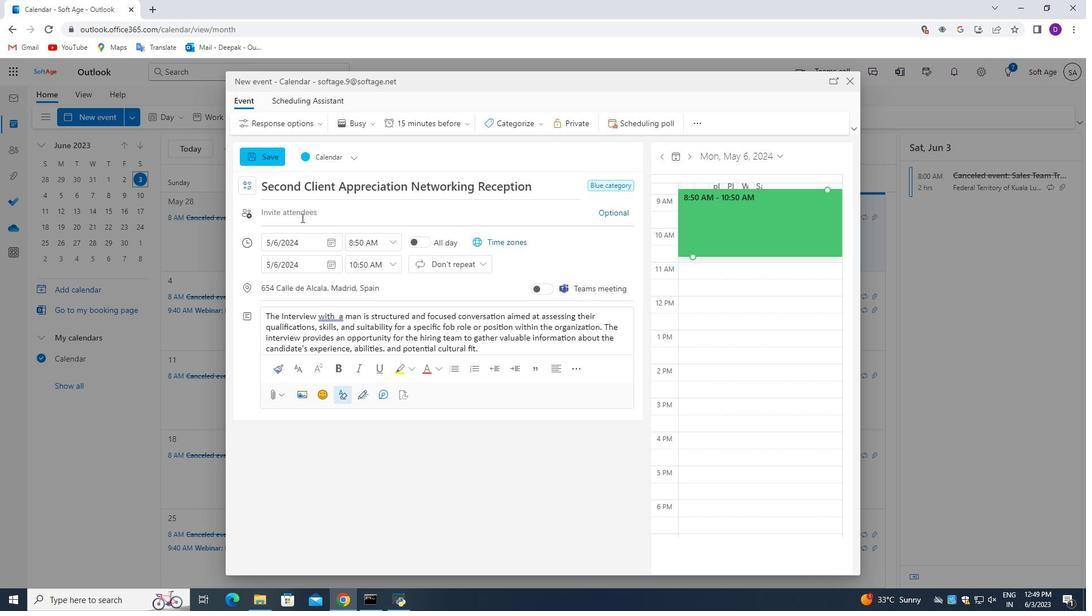 
Action: Mouse pressed left at (301, 214)
Screenshot: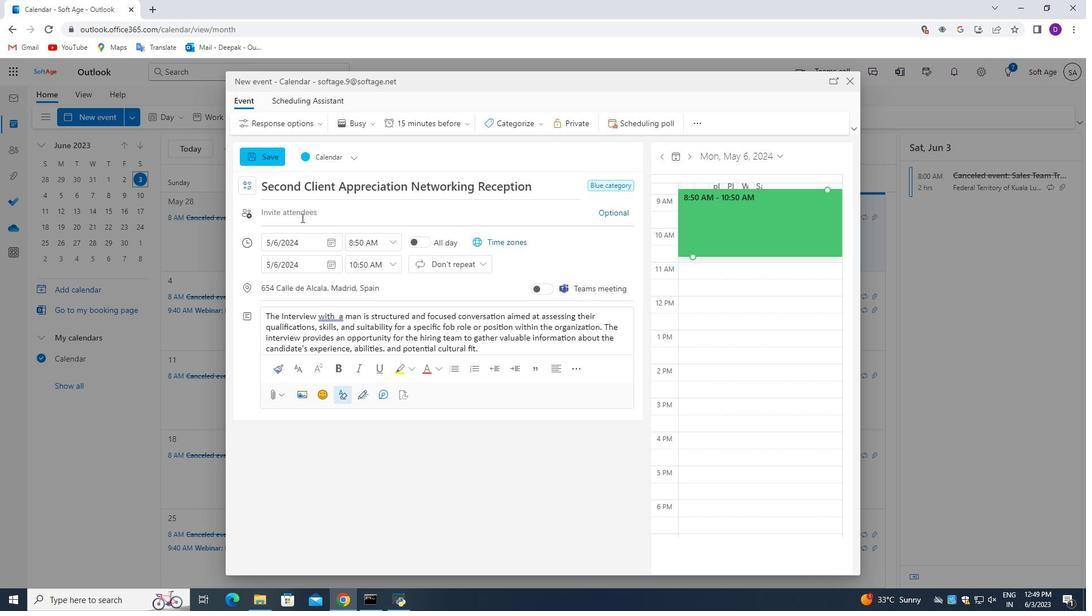 
Action: Key pressed softage.2<Key.shift>@softage.net<Key.enter>
Screenshot: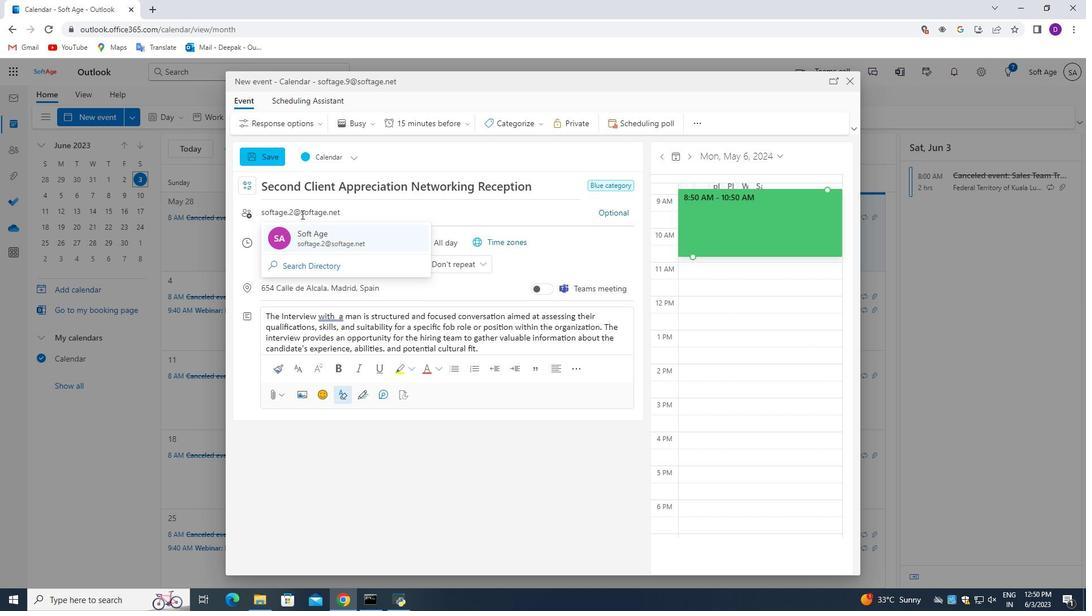 
Action: Mouse moved to (626, 213)
Screenshot: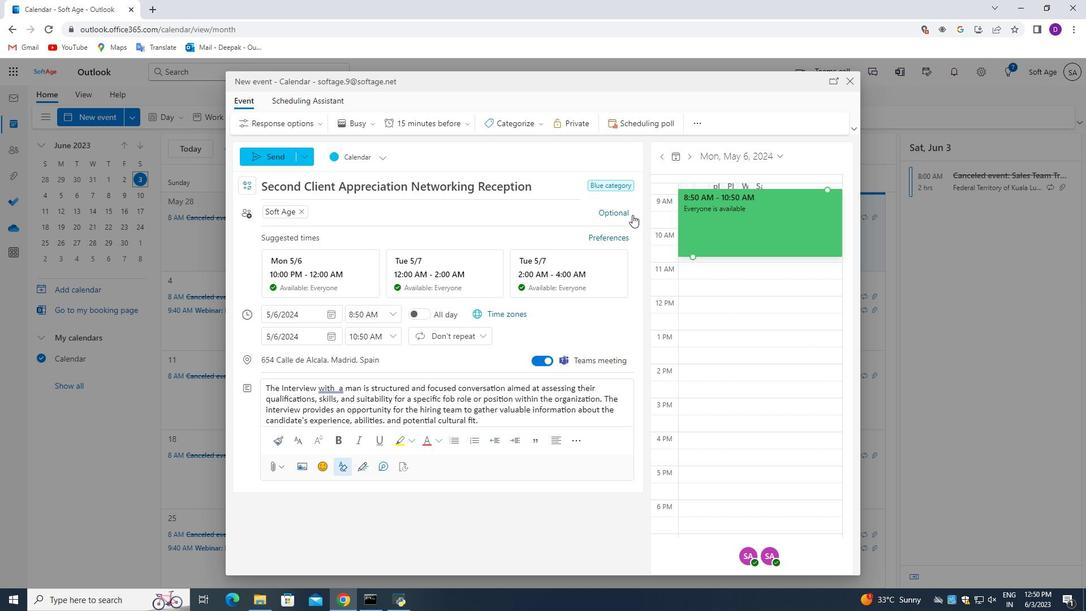 
Action: Mouse pressed left at (626, 213)
Screenshot: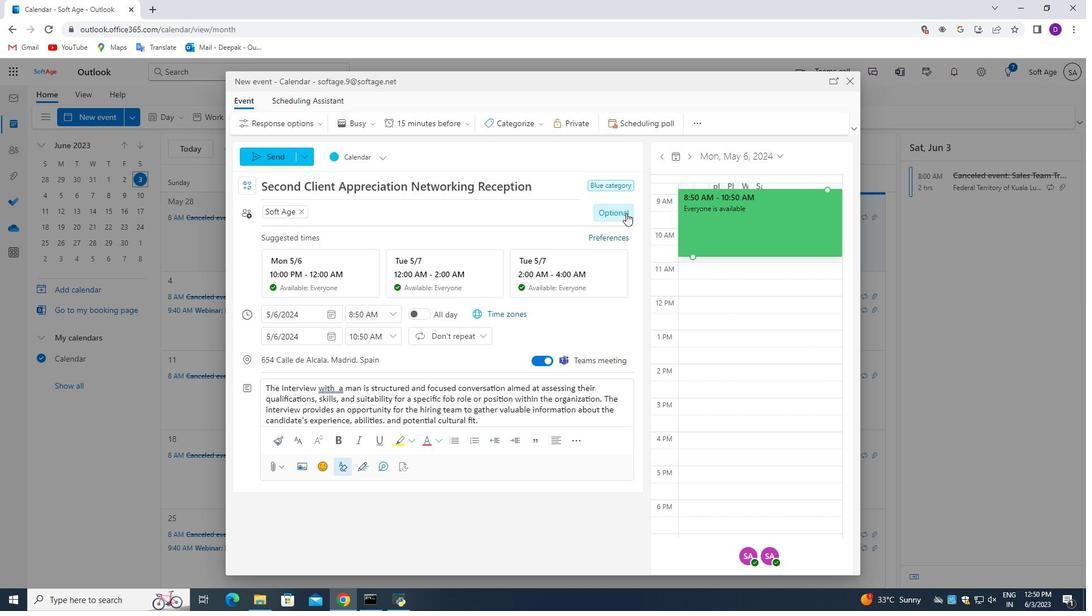 
Action: Mouse moved to (345, 245)
Screenshot: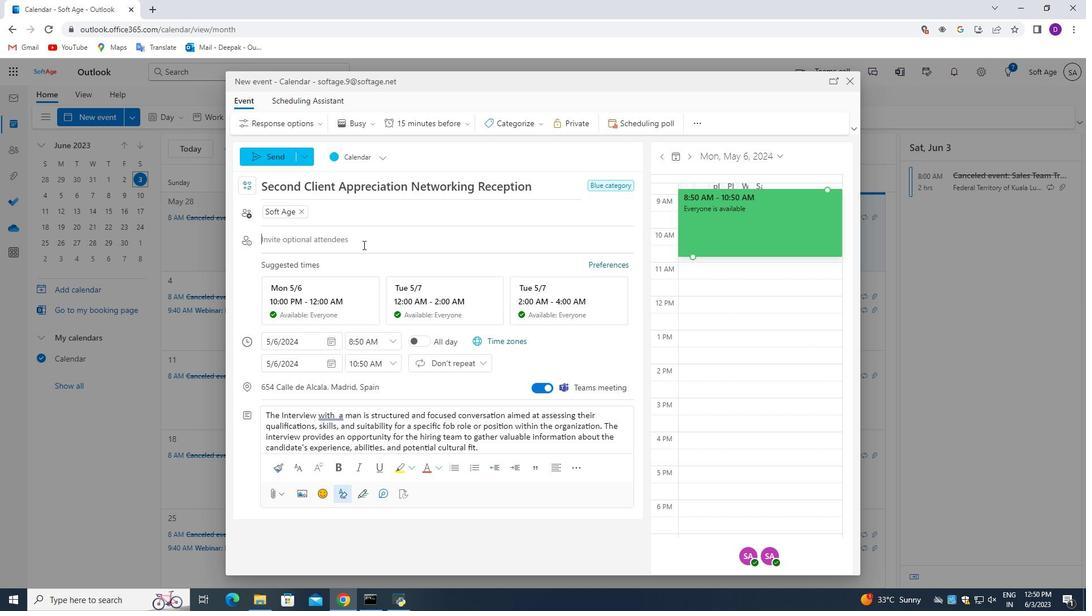 
Action: Key pressed softage.3<Key.shift><Key.shift>@softage.net<Key.enter>
Screenshot: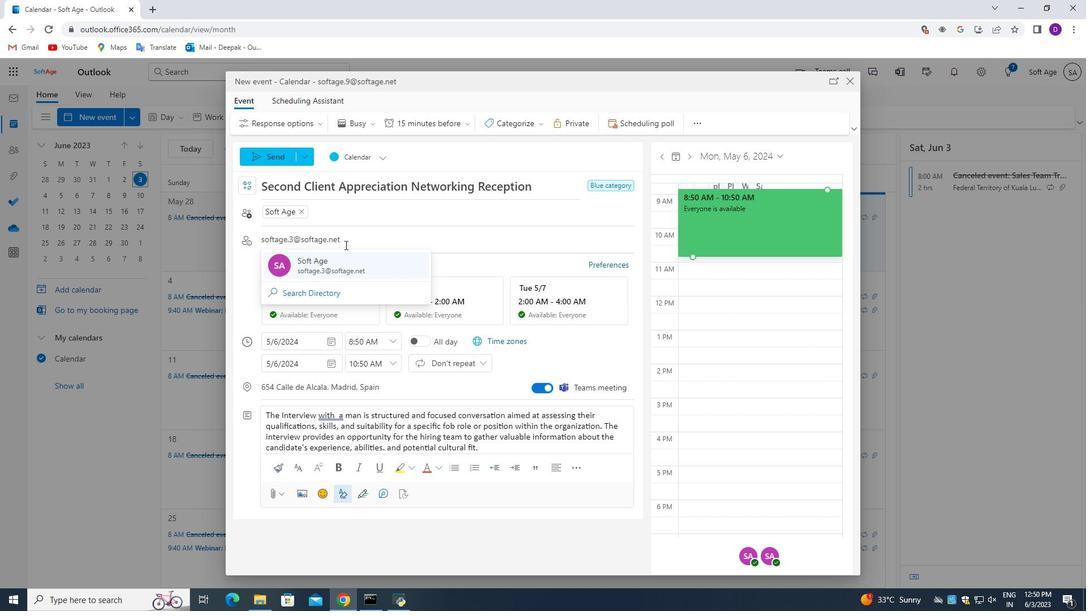 
Action: Mouse moved to (459, 124)
Screenshot: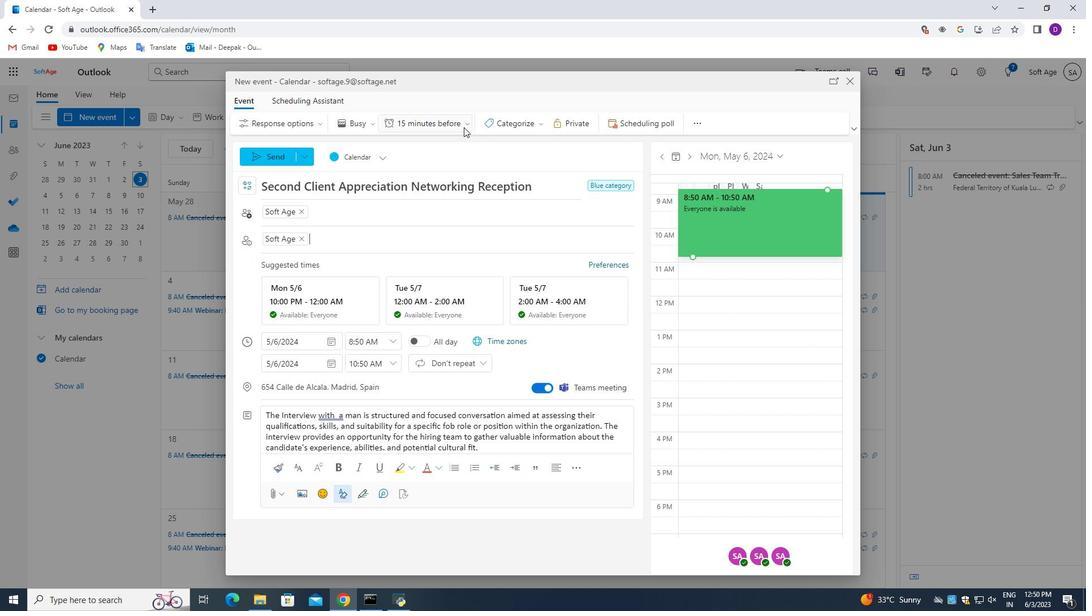
Action: Mouse pressed left at (459, 124)
Screenshot: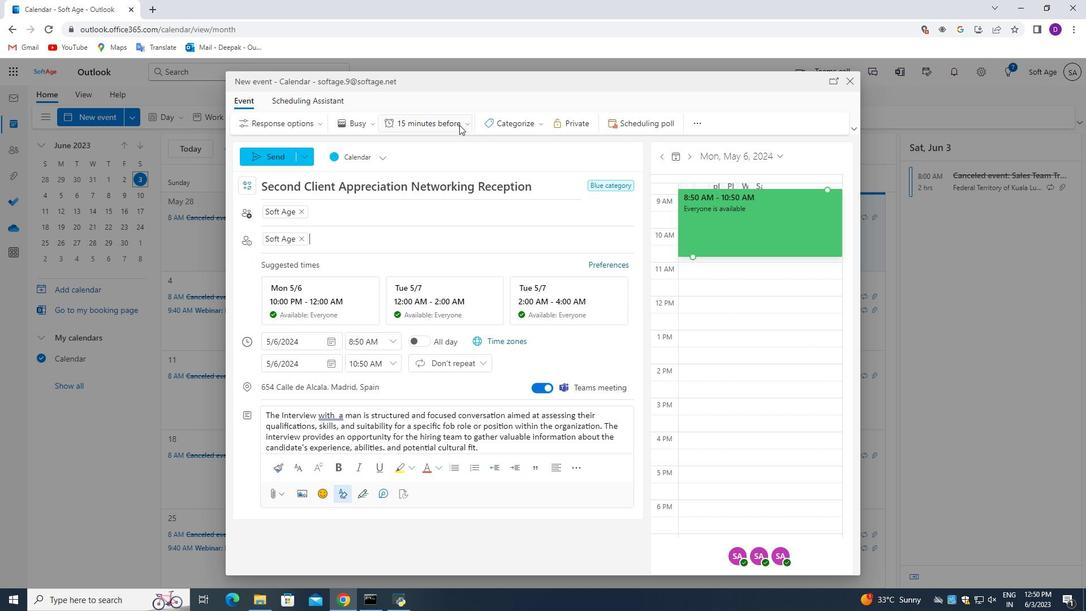 
Action: Mouse moved to (435, 207)
Screenshot: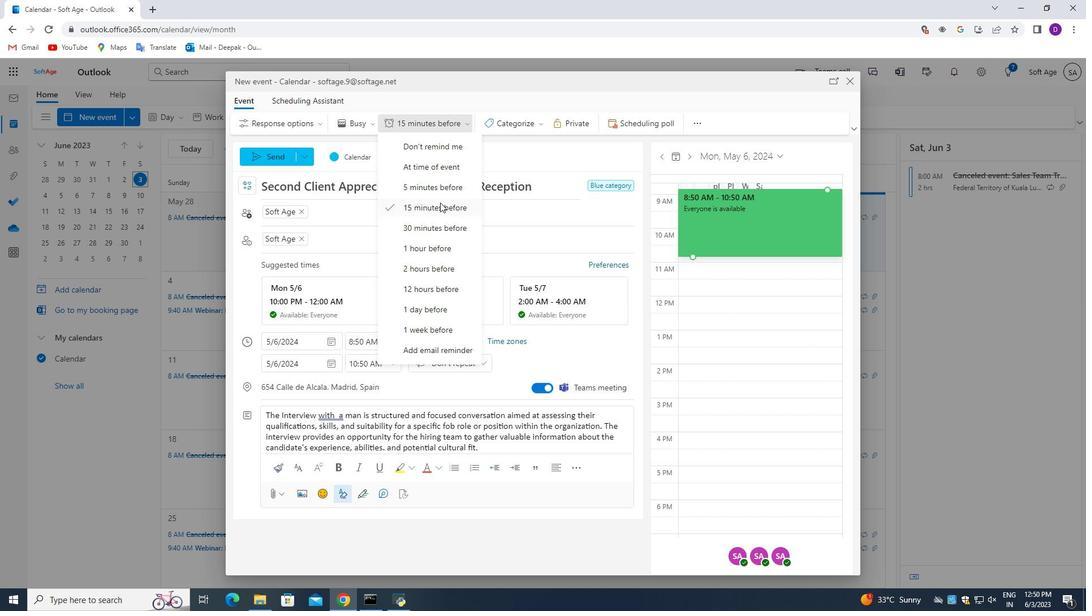 
Action: Mouse pressed left at (435, 207)
Screenshot: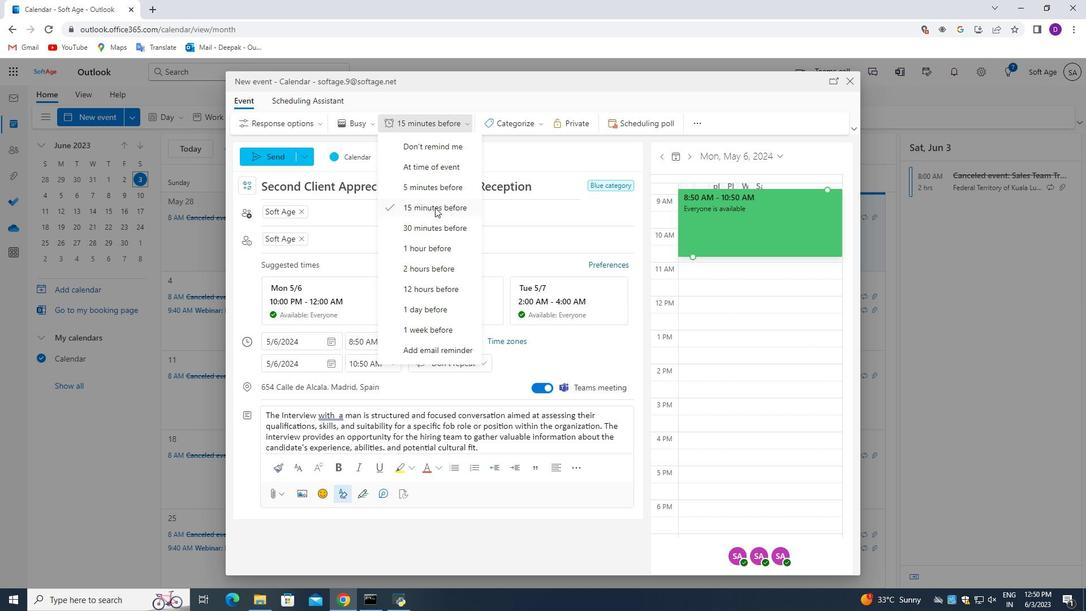 
Action: Mouse moved to (356, 405)
Screenshot: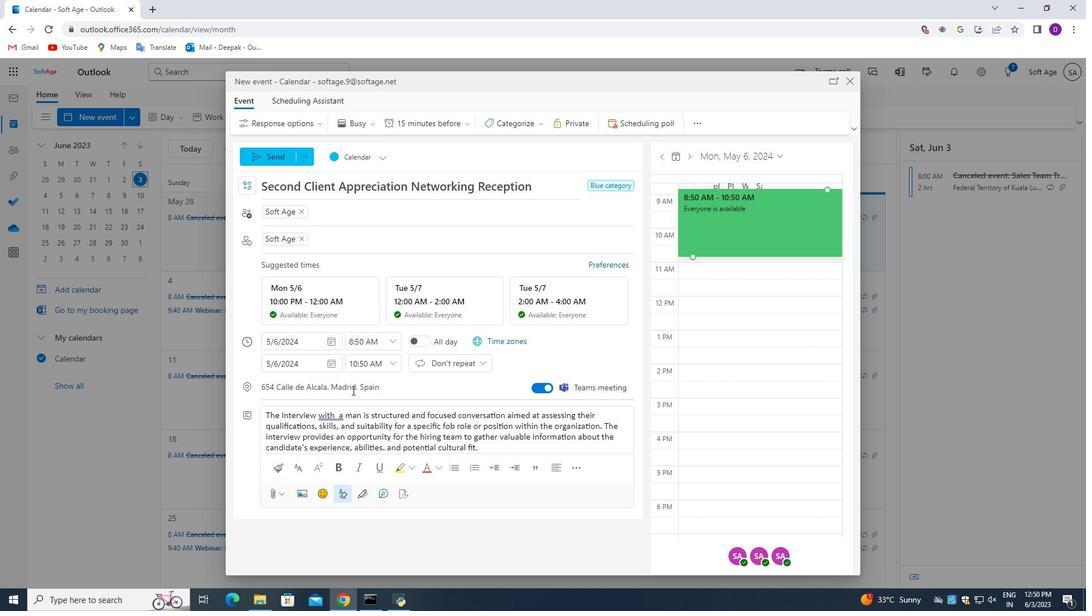 
Action: Mouse scrolled (355, 403) with delta (0, 0)
Screenshot: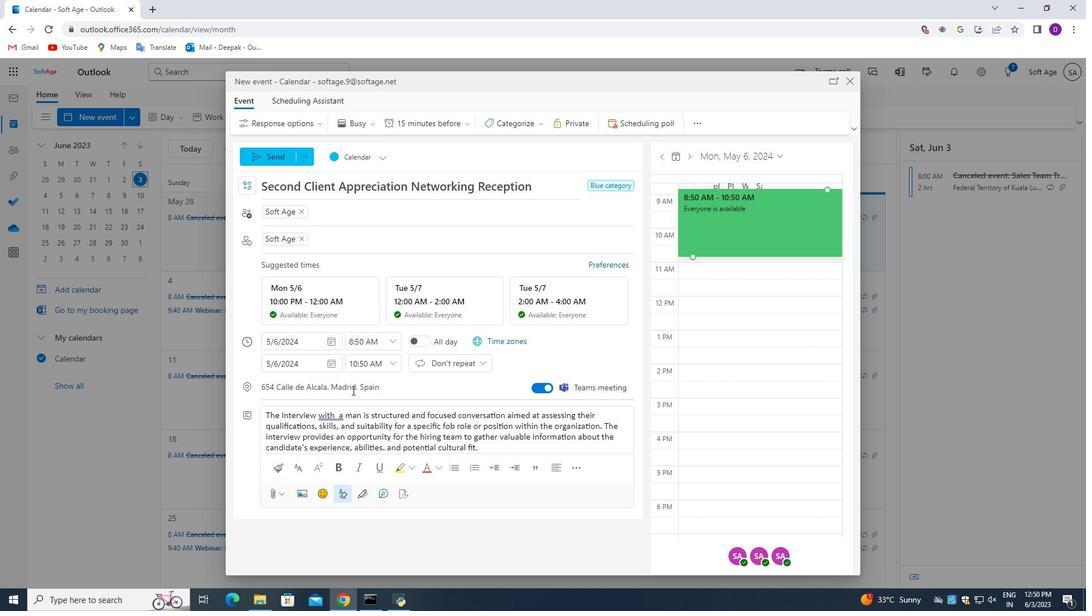 
Action: Mouse moved to (356, 409)
Screenshot: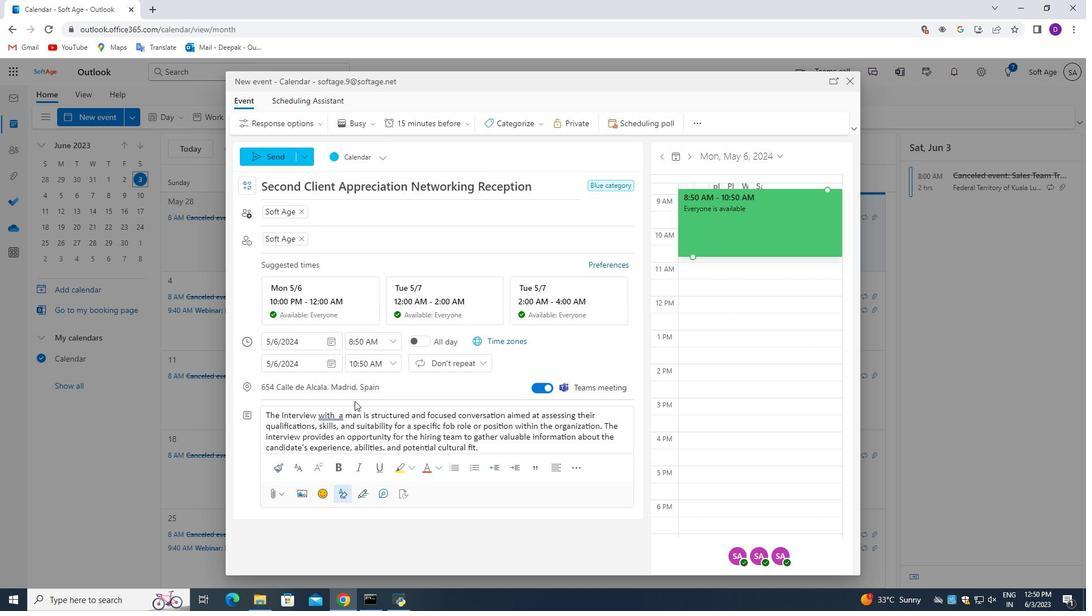
Action: Mouse scrolled (356, 408) with delta (0, 0)
Screenshot: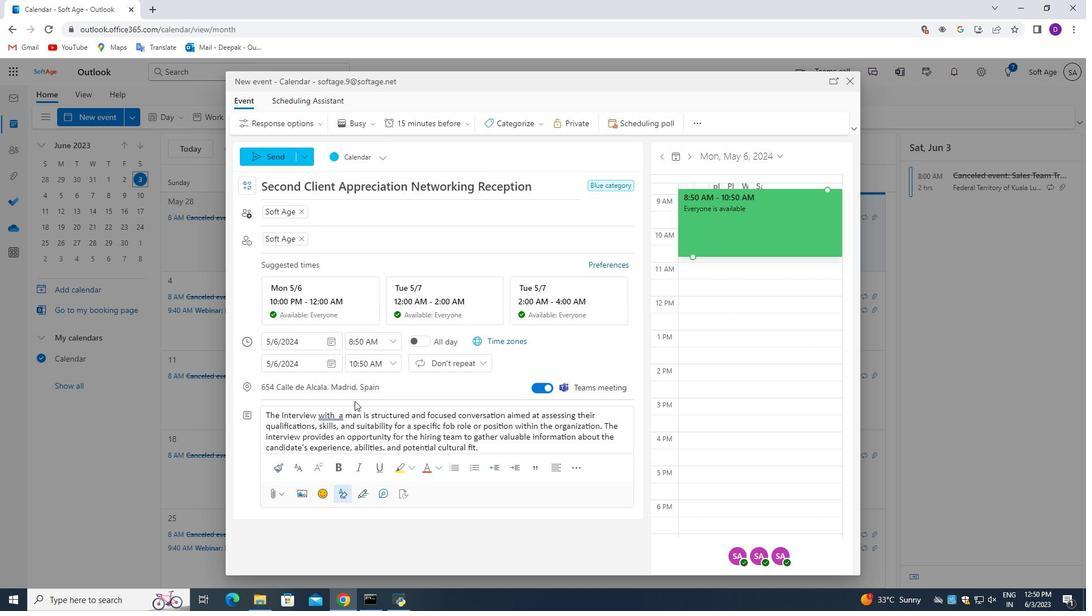 
Action: Mouse moved to (356, 412)
Screenshot: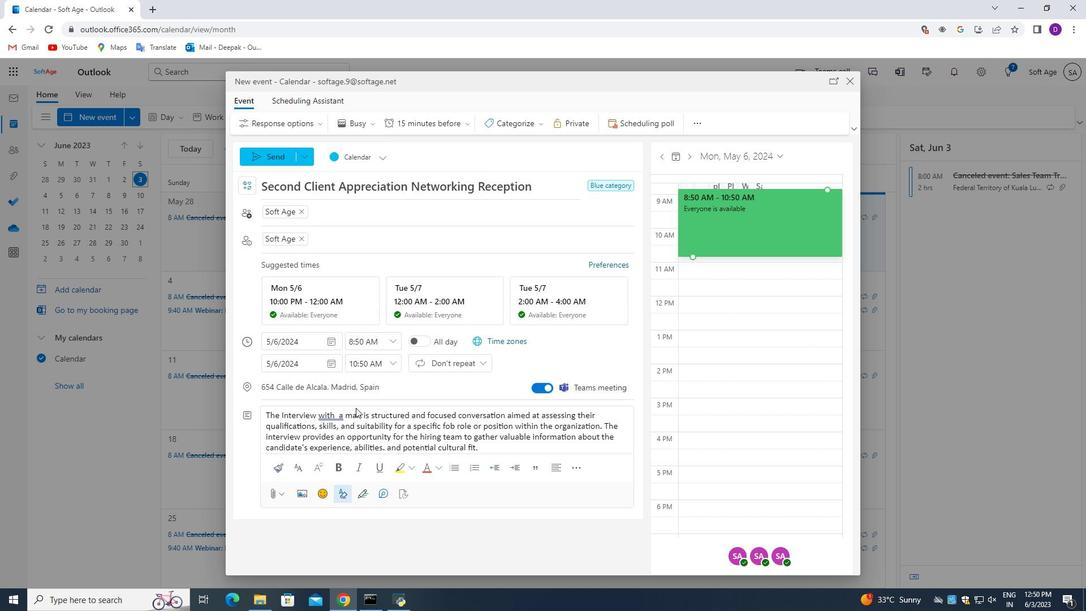 
Action: Mouse scrolled (356, 412) with delta (0, 0)
Screenshot: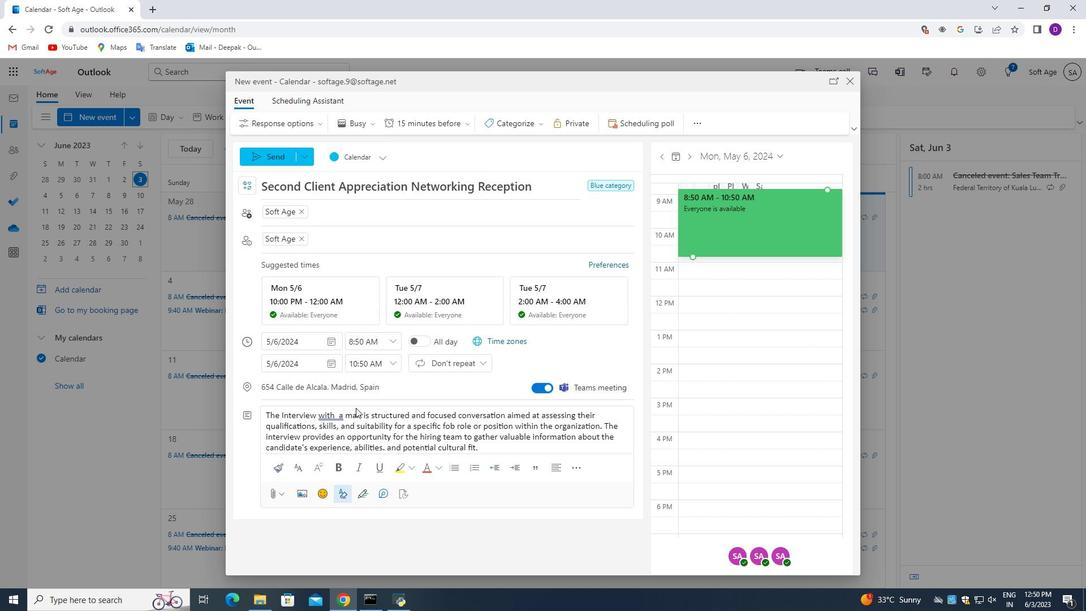 
Action: Mouse moved to (304, 270)
Screenshot: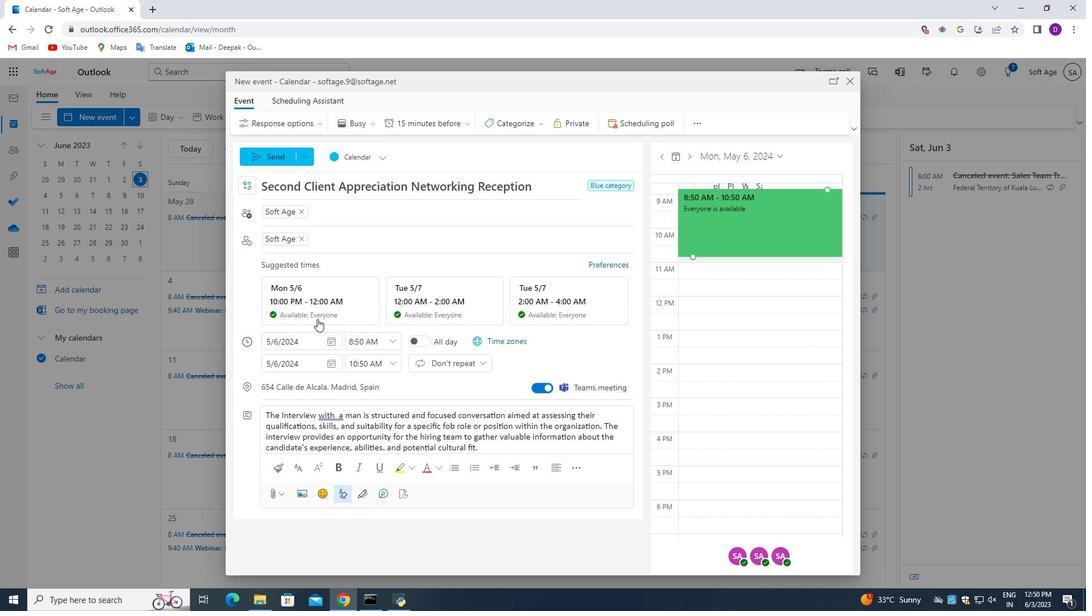 
Action: Mouse scrolled (304, 270) with delta (0, 0)
Screenshot: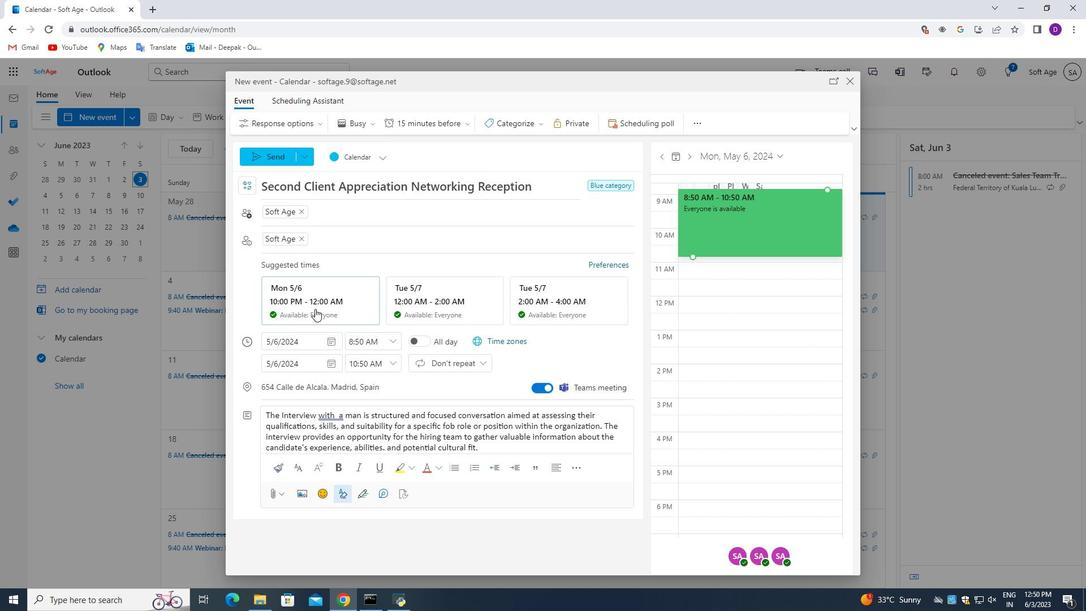 
Action: Mouse moved to (301, 248)
Screenshot: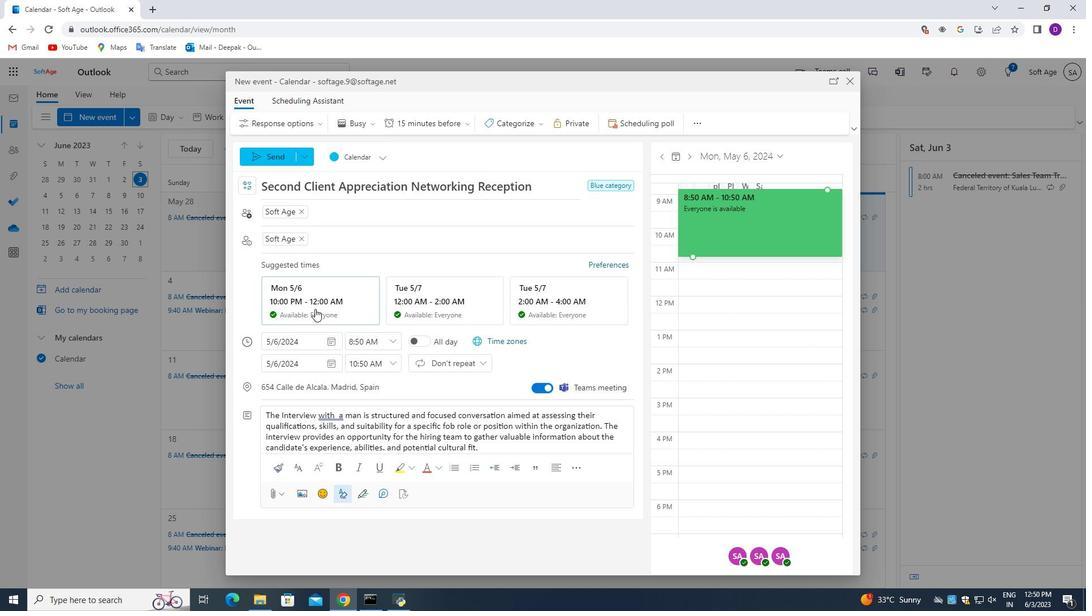 
Action: Mouse scrolled (301, 249) with delta (0, 0)
Screenshot: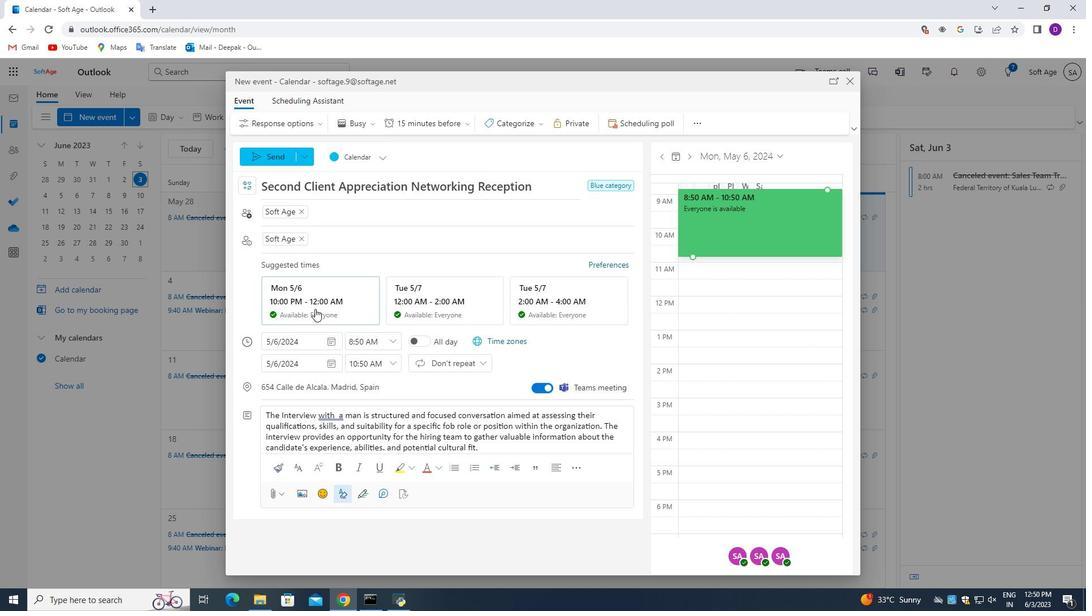 
Action: Mouse moved to (271, 151)
Screenshot: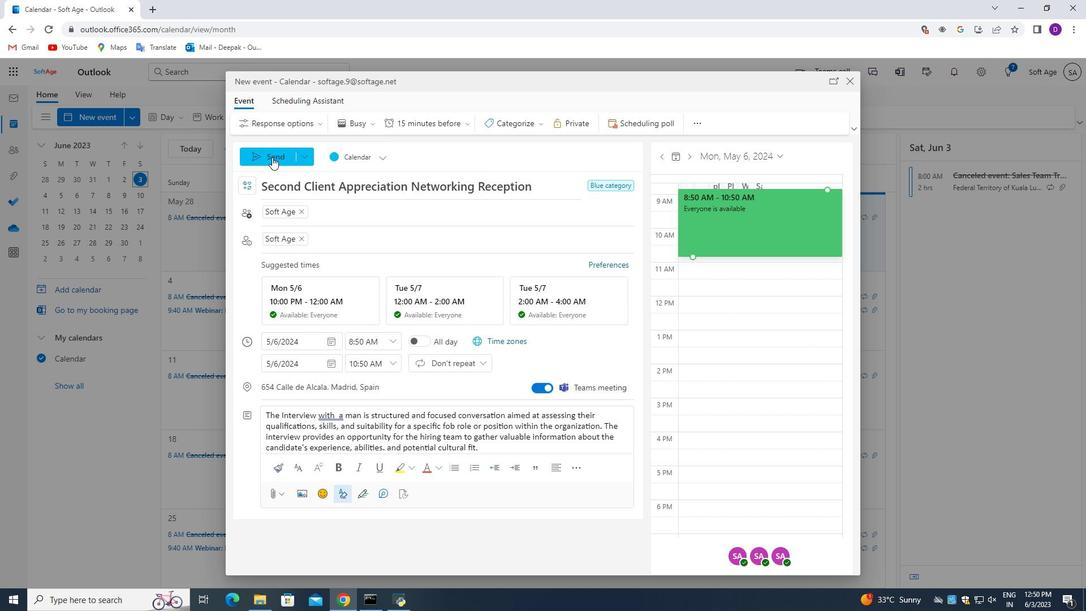 
Action: Mouse pressed left at (271, 151)
Screenshot: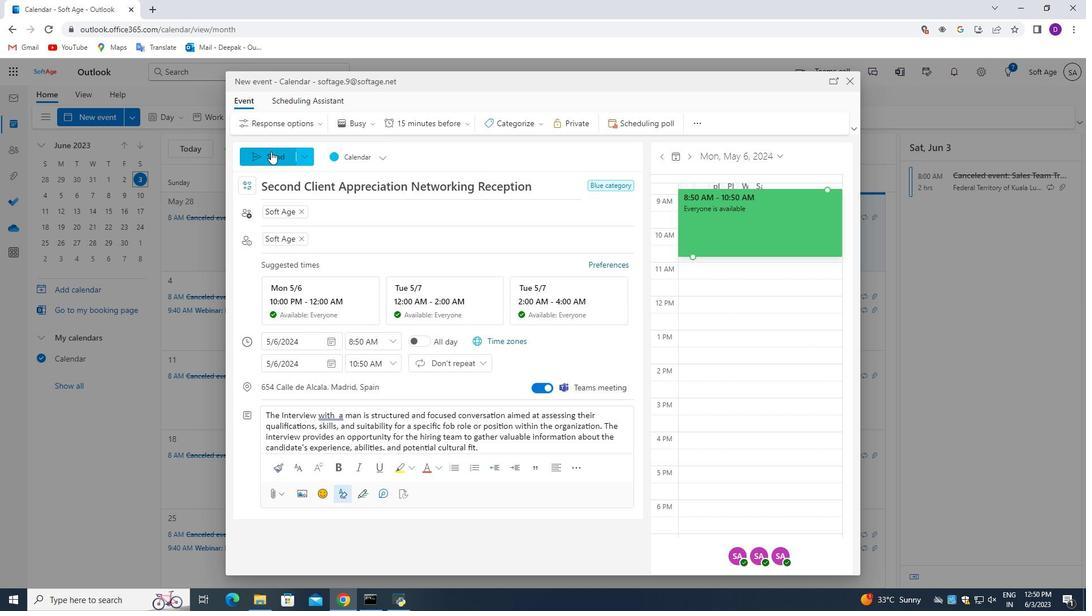 
Action: Mouse moved to (427, 325)
Screenshot: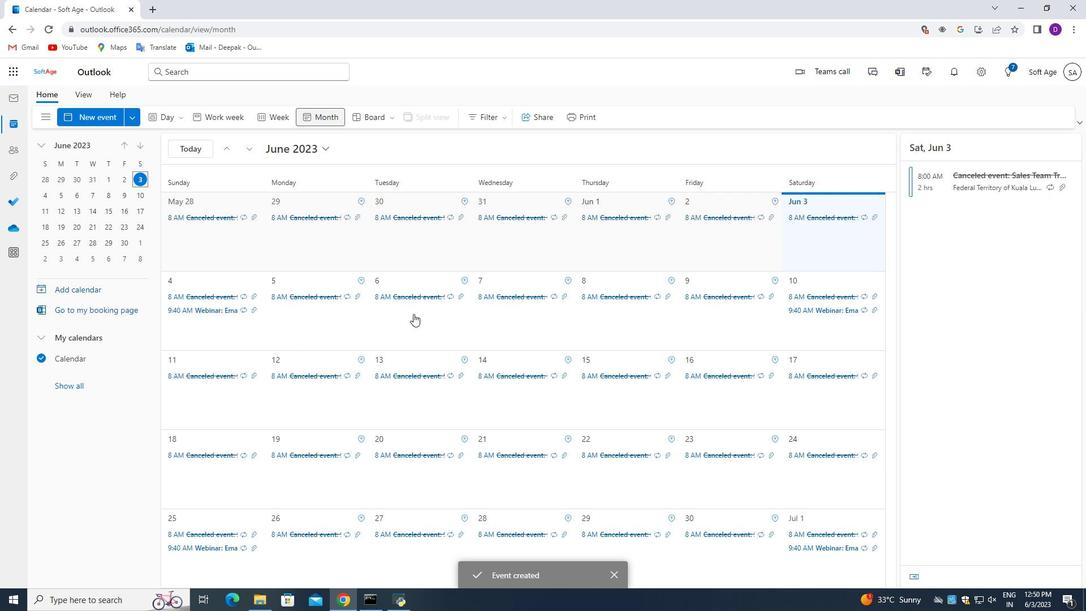 
